 Task: Look for space in Mascara, Algeria from 12th  August, 2023 to 15th August, 2023 for 3 adults in price range Rs.12000 to Rs.16000. Place can be entire place with 2 bedrooms having 3 beds and 1 bathroom. Property type can be house, flat, hotel. Amenities needed are: washing machine. Booking option can be shelf check-in. Required host language is .
Action: Mouse moved to (418, 86)
Screenshot: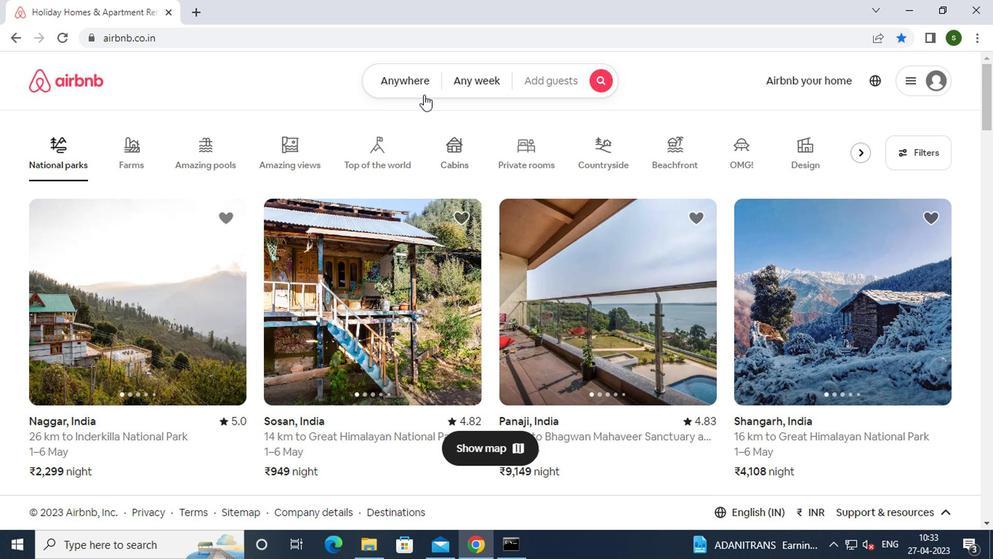 
Action: Mouse pressed left at (418, 86)
Screenshot: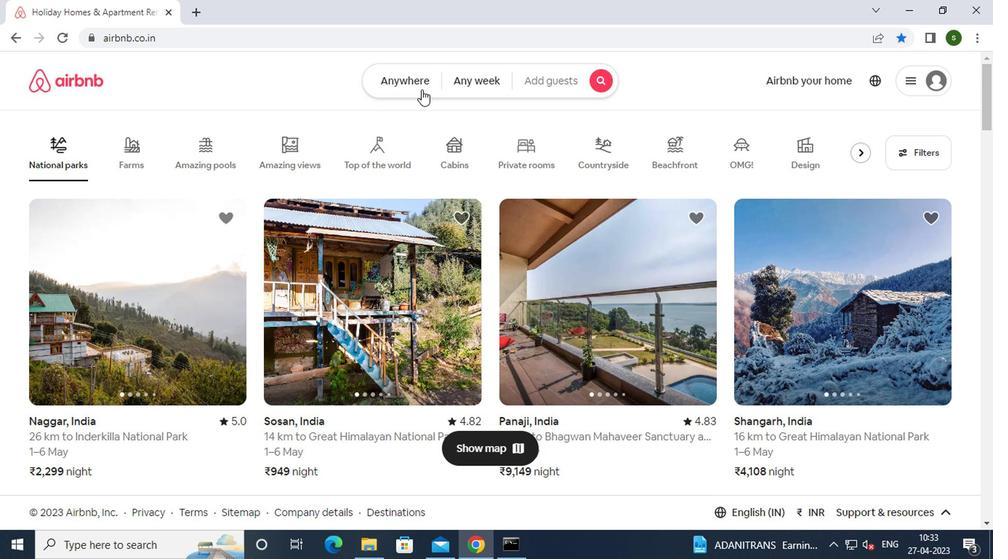 
Action: Mouse moved to (313, 133)
Screenshot: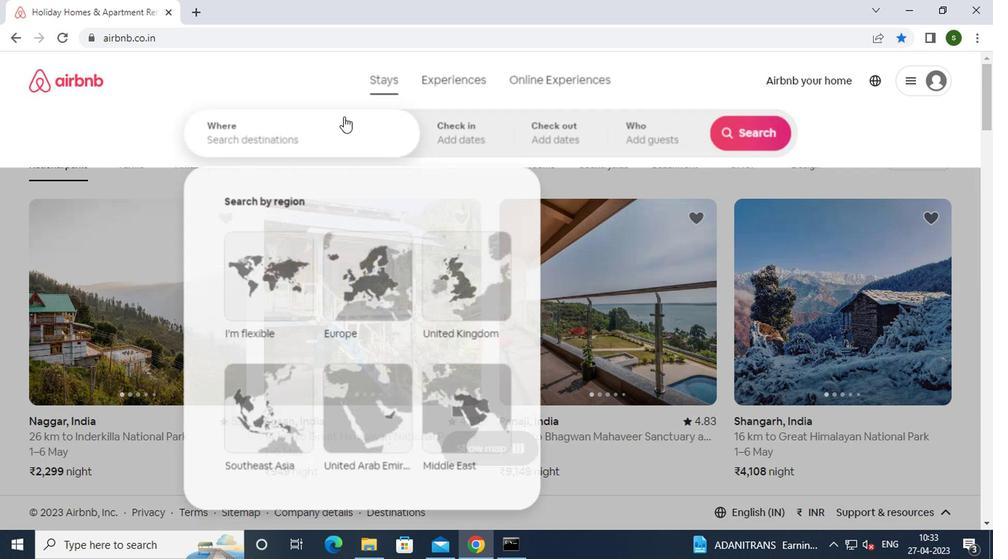 
Action: Mouse pressed left at (313, 133)
Screenshot: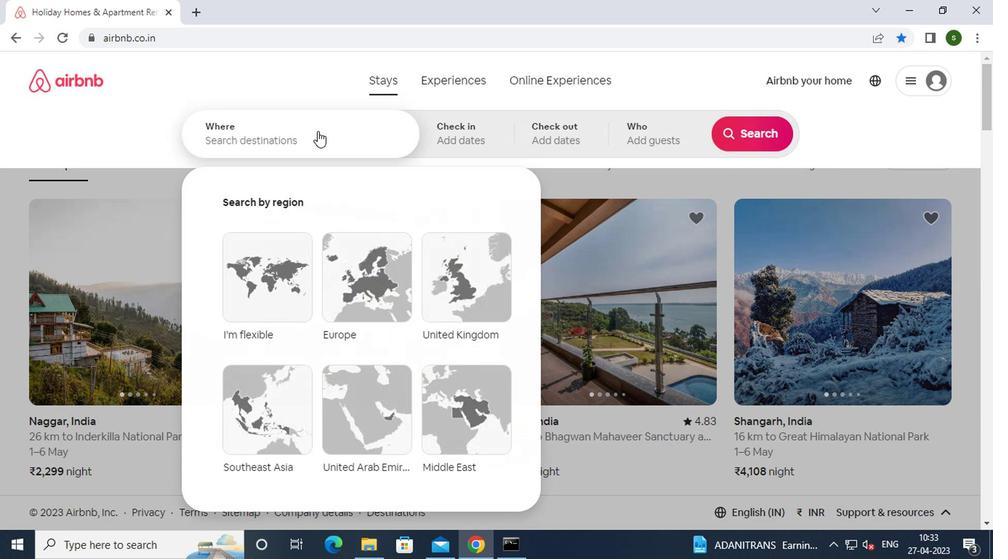 
Action: Key pressed m<Key.caps_lock>ascara,<Key.space><Key.caps_lock>a<Key.caps_lock>lgeria<Key.enter>
Screenshot: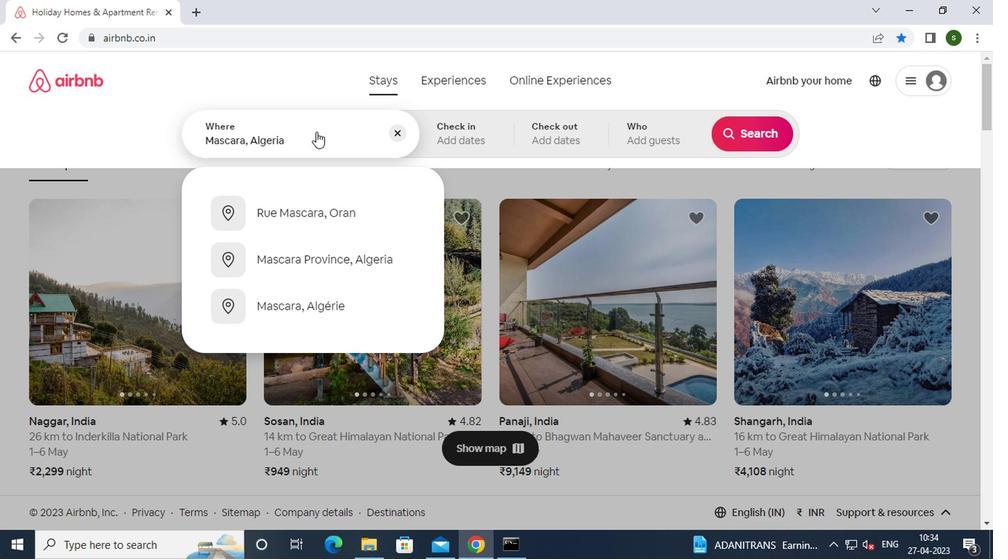 
Action: Mouse moved to (738, 249)
Screenshot: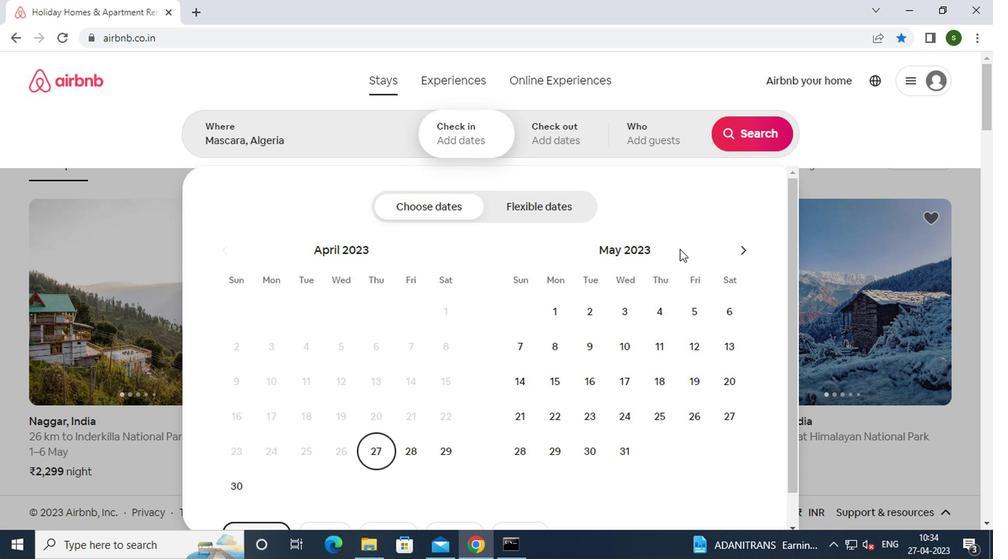 
Action: Mouse pressed left at (738, 249)
Screenshot: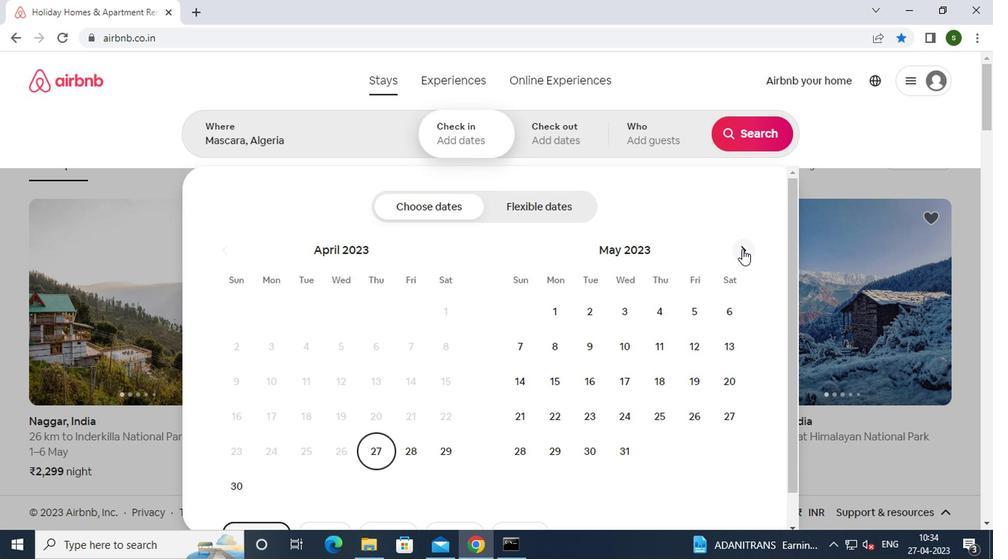 
Action: Mouse pressed left at (738, 249)
Screenshot: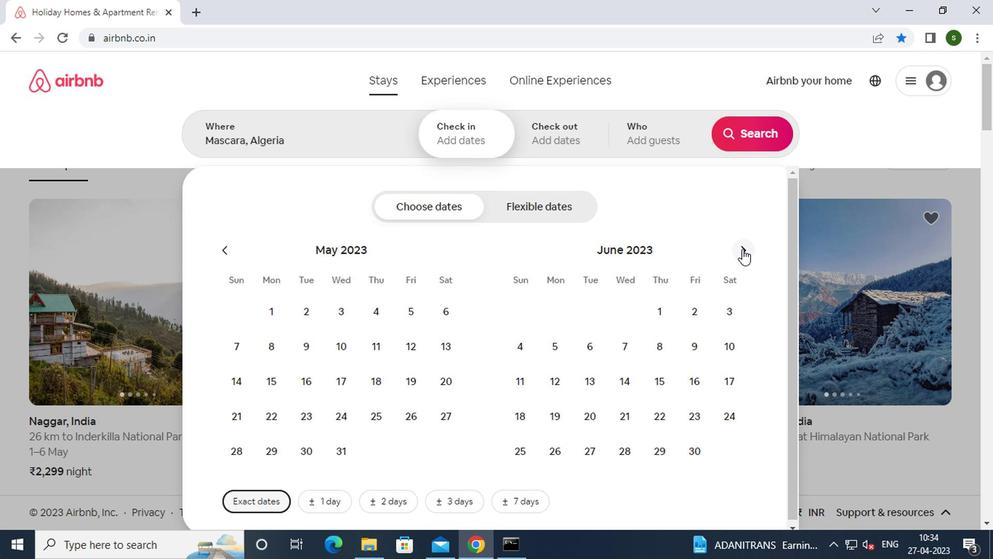 
Action: Mouse moved to (742, 249)
Screenshot: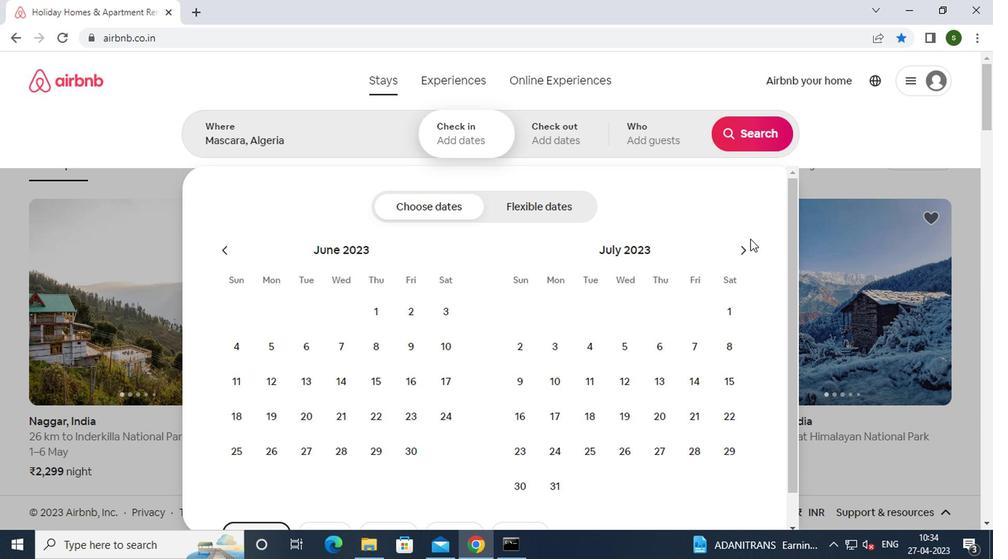 
Action: Mouse pressed left at (742, 249)
Screenshot: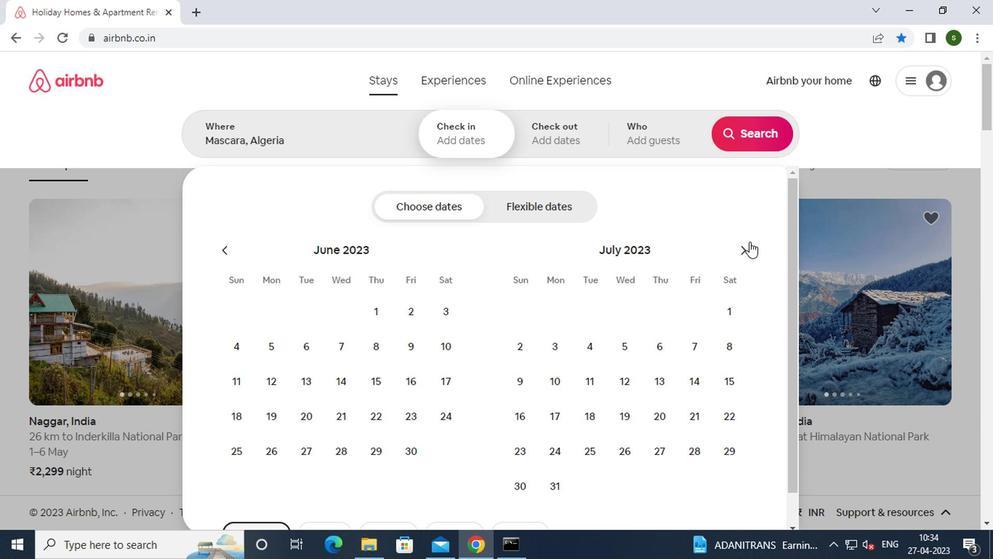 
Action: Mouse moved to (721, 337)
Screenshot: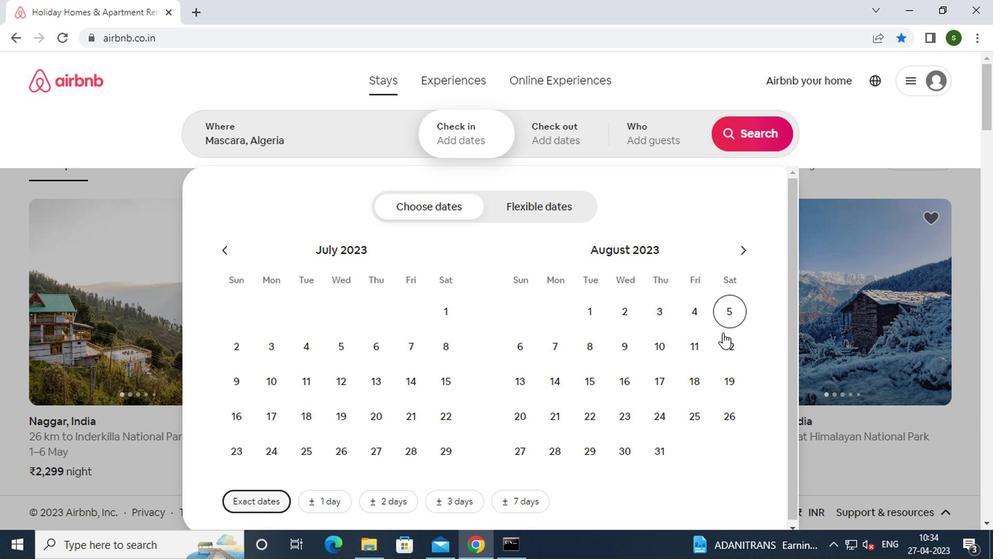 
Action: Mouse pressed left at (721, 337)
Screenshot: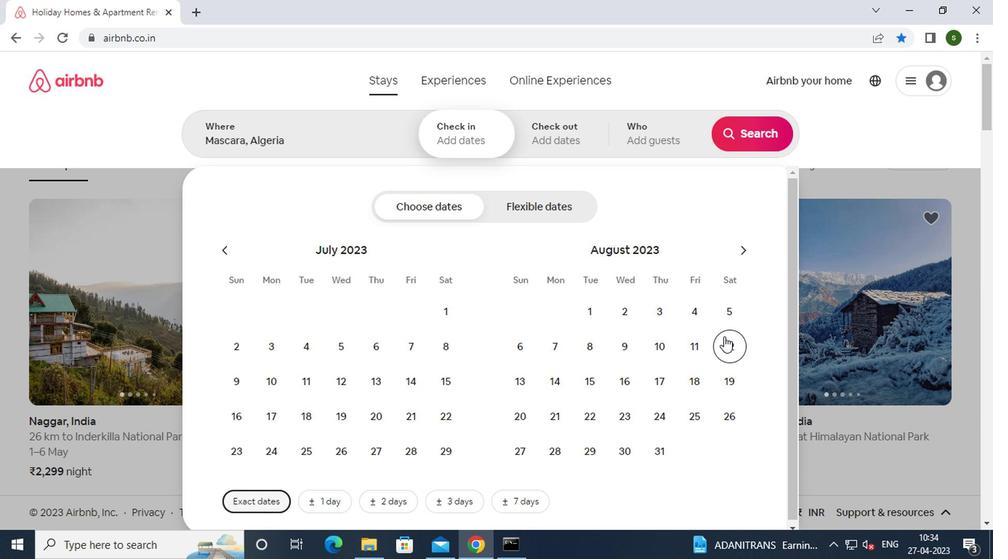 
Action: Mouse moved to (595, 379)
Screenshot: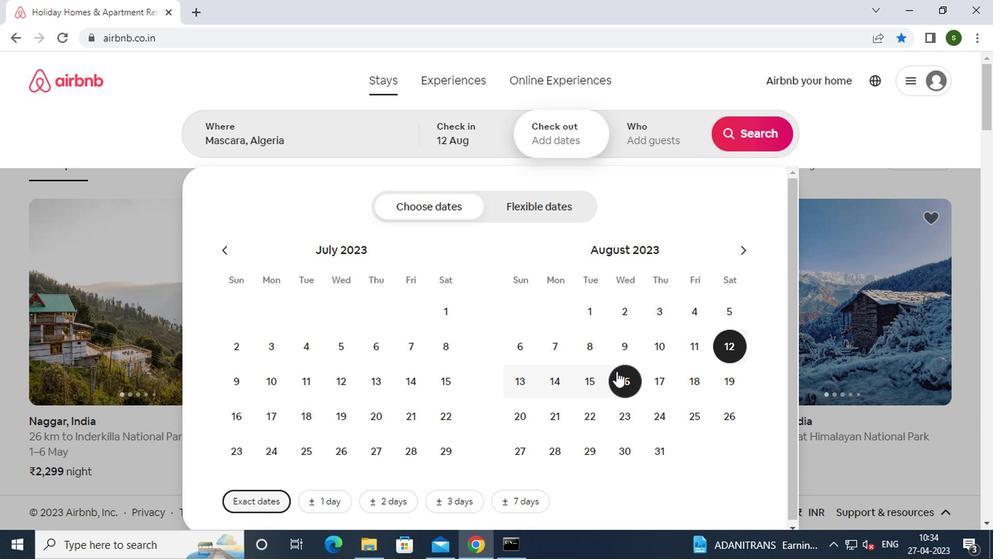 
Action: Mouse pressed left at (595, 379)
Screenshot: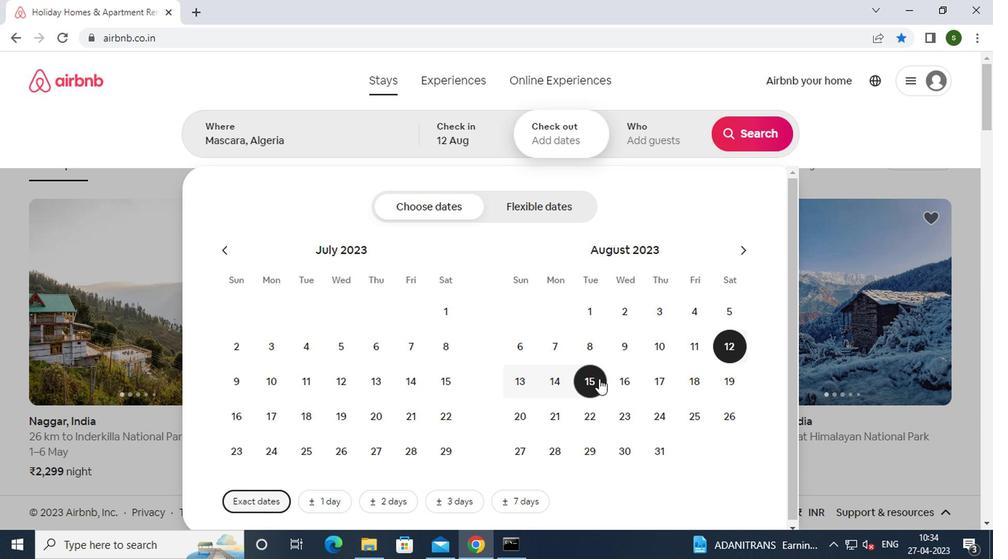 
Action: Mouse moved to (653, 136)
Screenshot: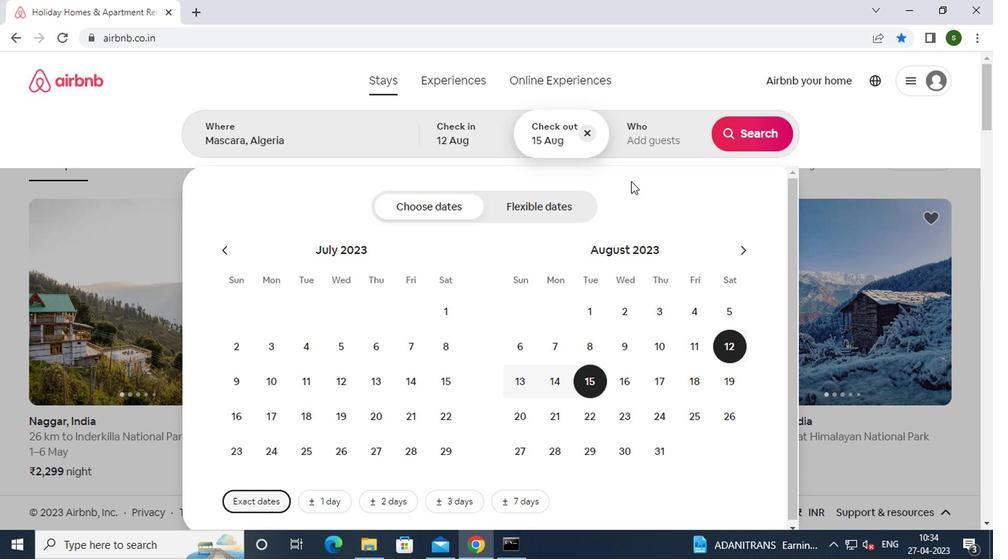 
Action: Mouse pressed left at (653, 136)
Screenshot: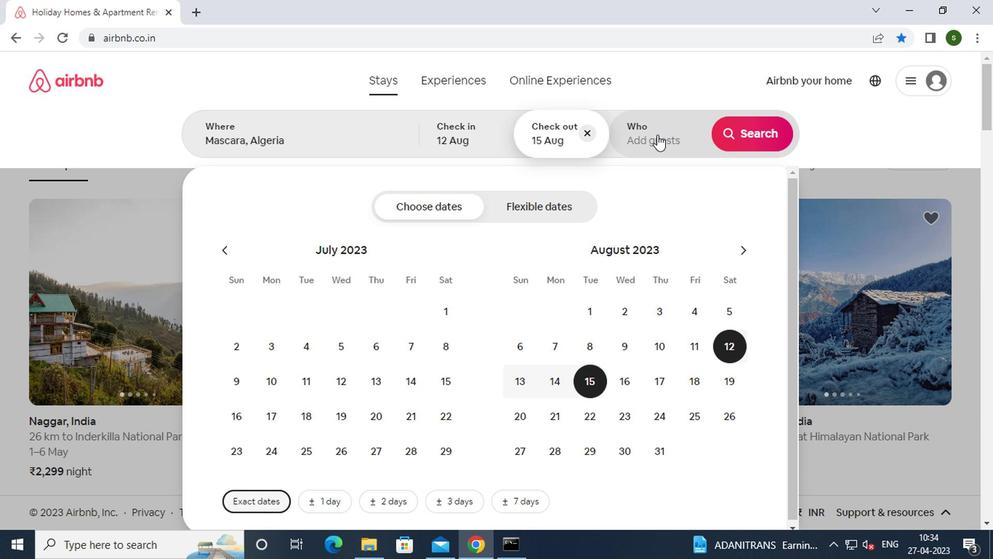 
Action: Mouse moved to (753, 204)
Screenshot: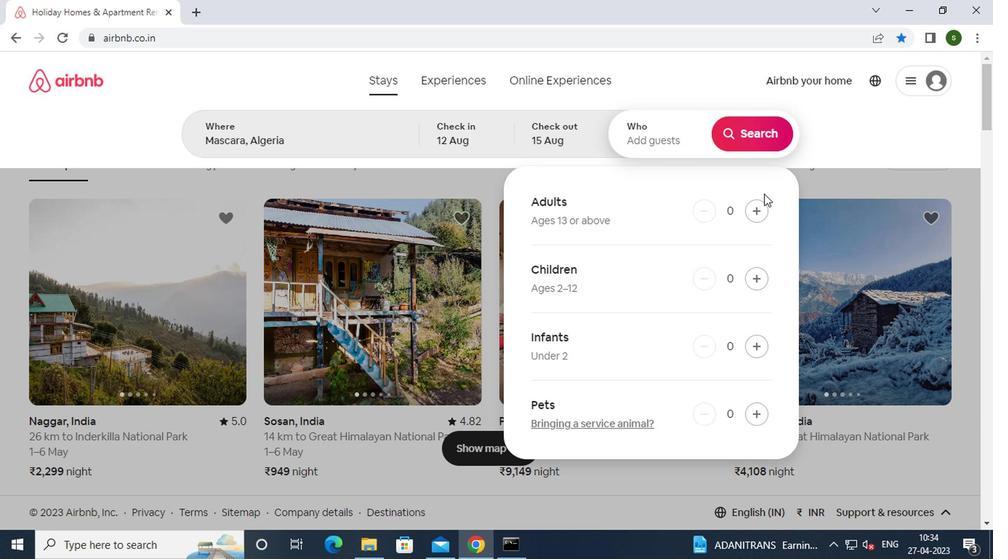 
Action: Mouse pressed left at (753, 204)
Screenshot: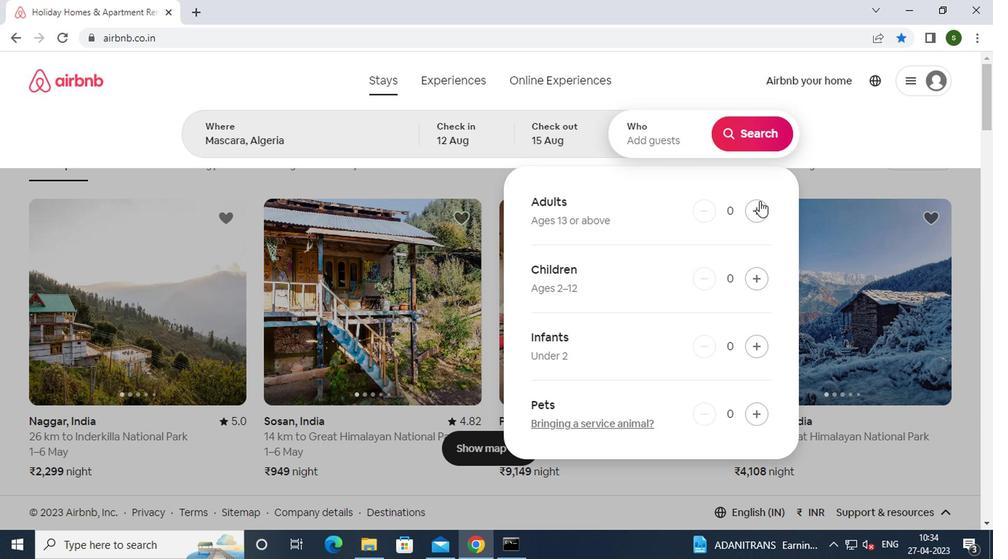 
Action: Mouse pressed left at (753, 204)
Screenshot: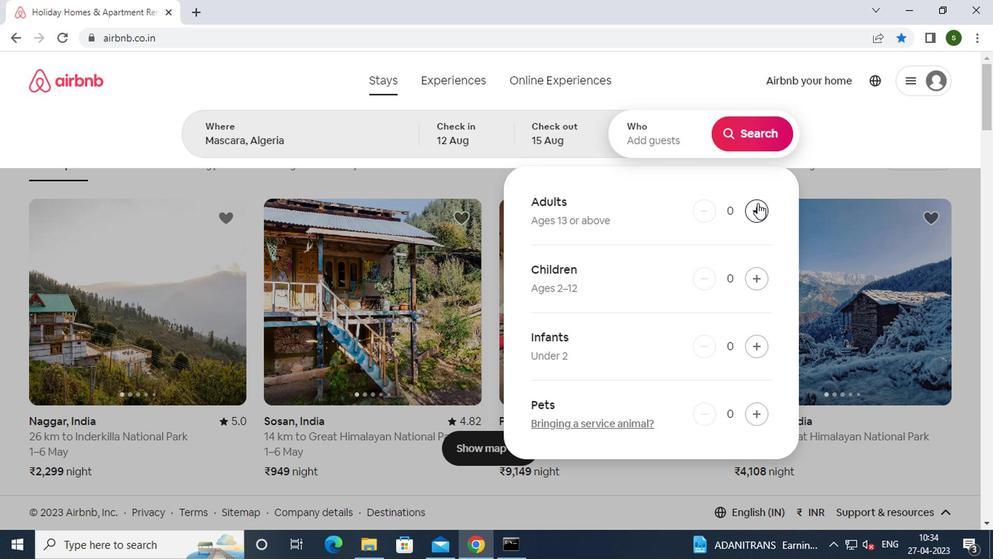 
Action: Mouse pressed left at (753, 204)
Screenshot: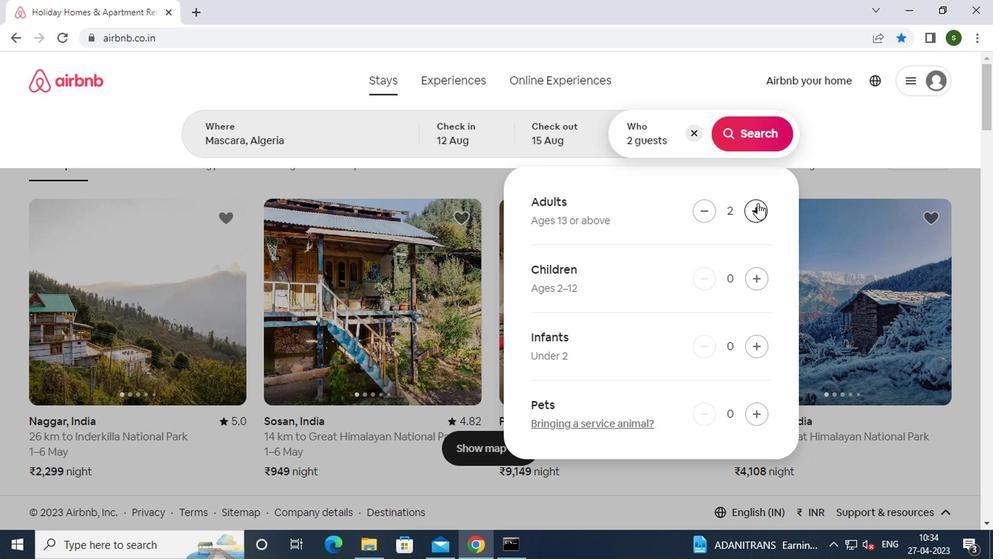 
Action: Mouse moved to (753, 146)
Screenshot: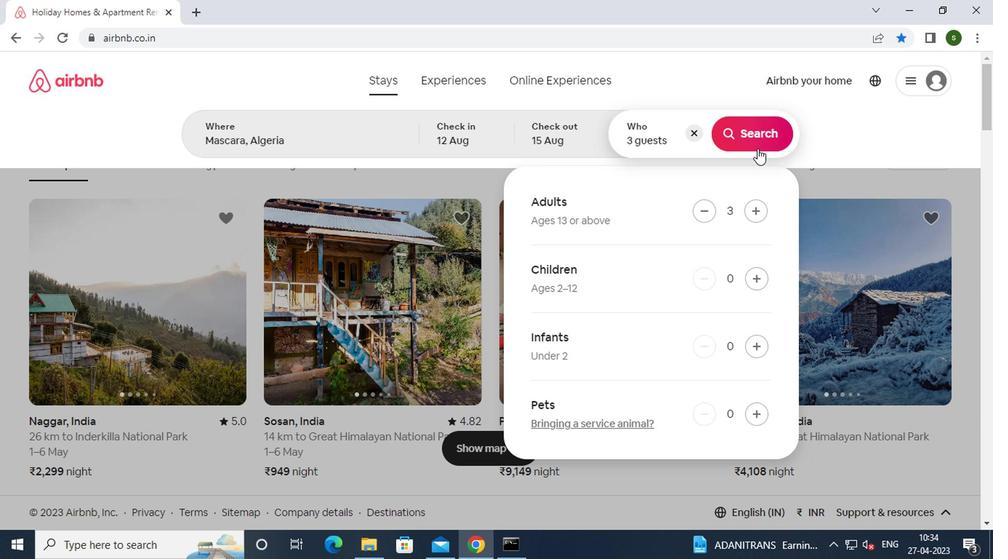 
Action: Mouse pressed left at (753, 146)
Screenshot: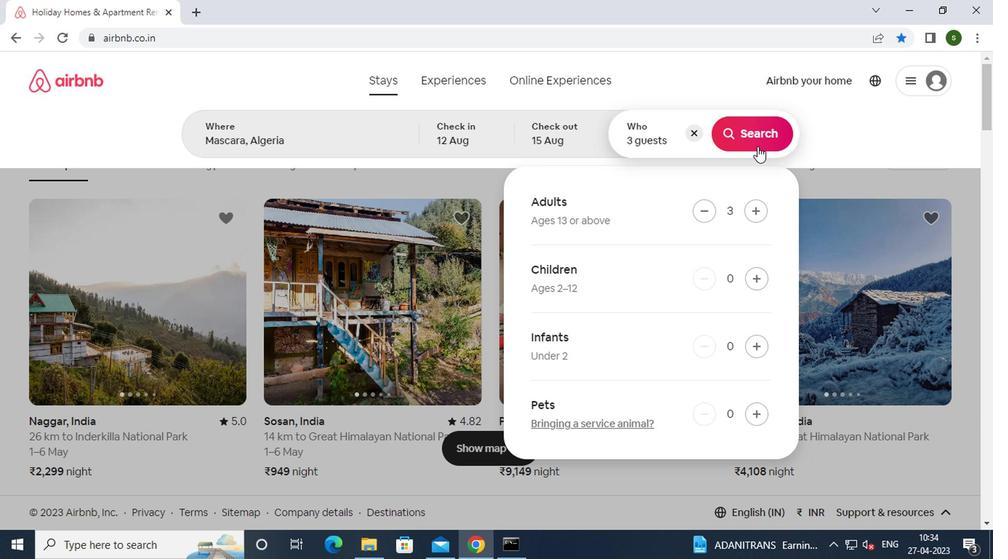 
Action: Mouse moved to (935, 139)
Screenshot: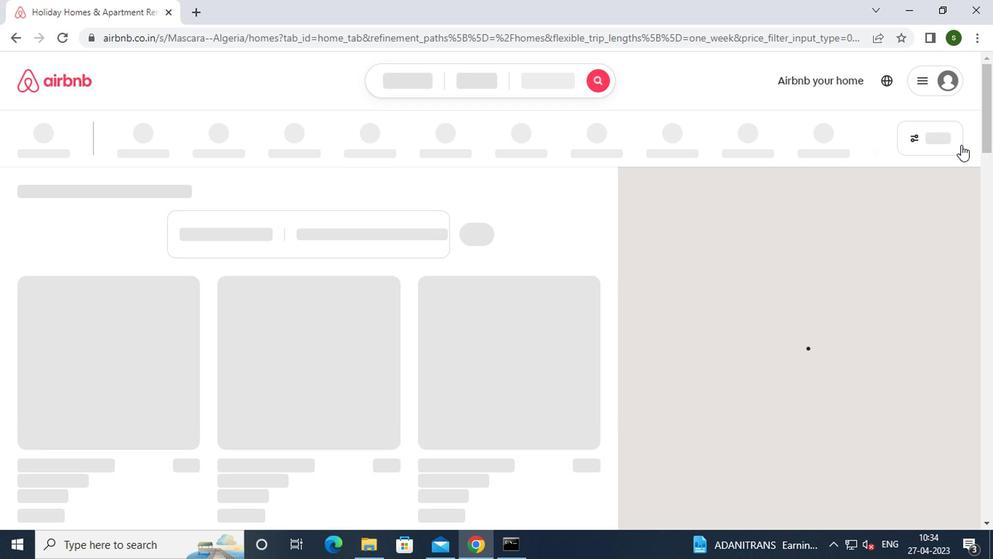 
Action: Mouse pressed left at (935, 139)
Screenshot: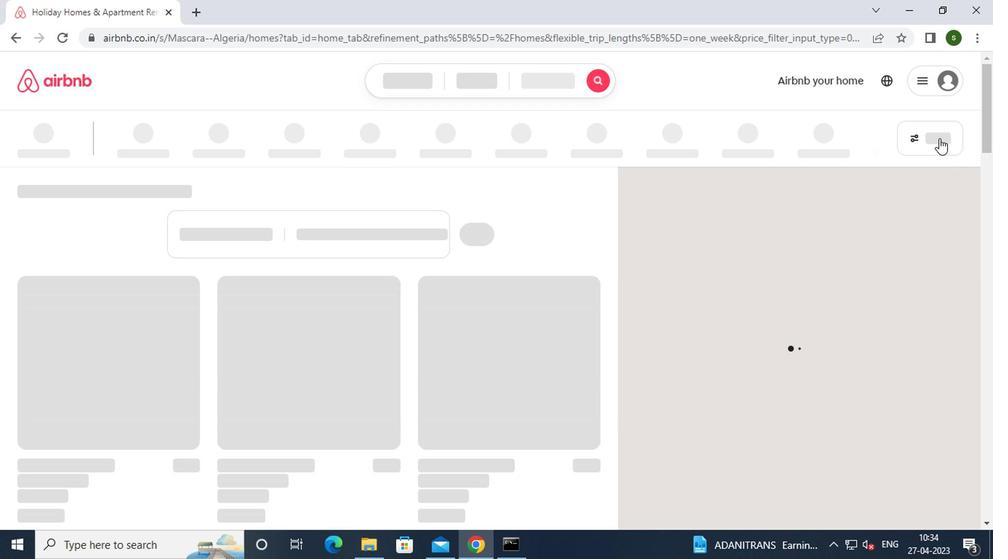 
Action: Mouse moved to (399, 328)
Screenshot: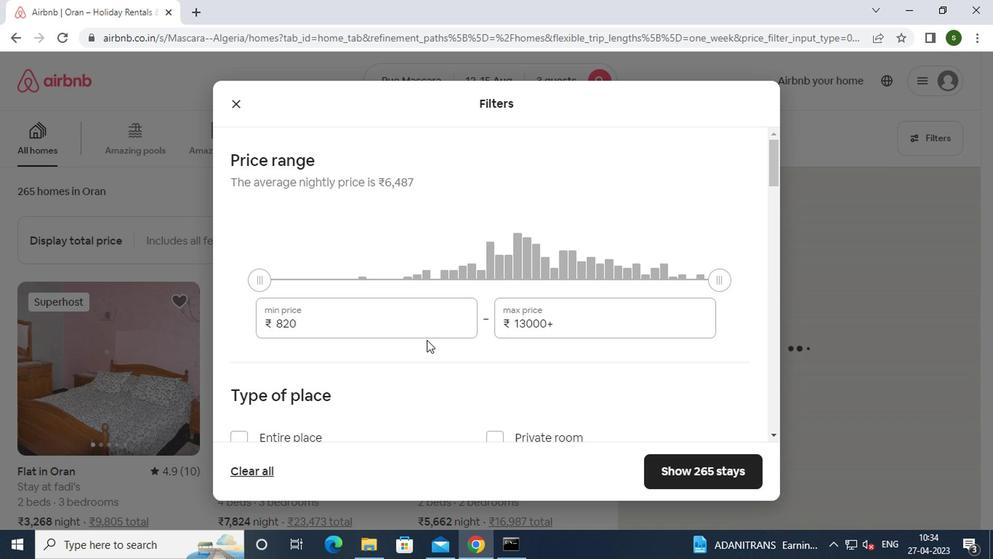 
Action: Mouse pressed left at (399, 328)
Screenshot: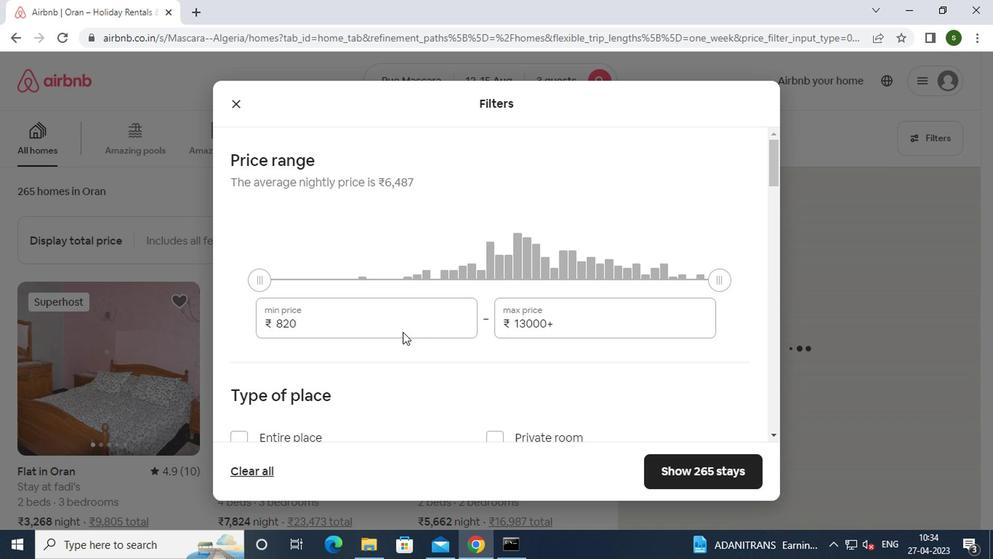 
Action: Key pressed <Key.backspace><Key.backspace><Key.backspace><Key.backspace><Key.backspace>12000
Screenshot: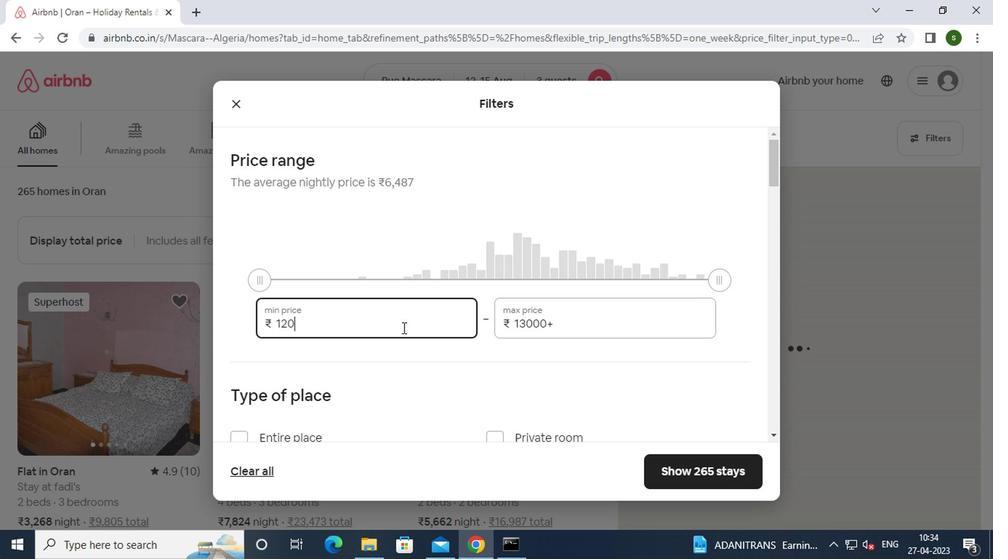 
Action: Mouse moved to (556, 327)
Screenshot: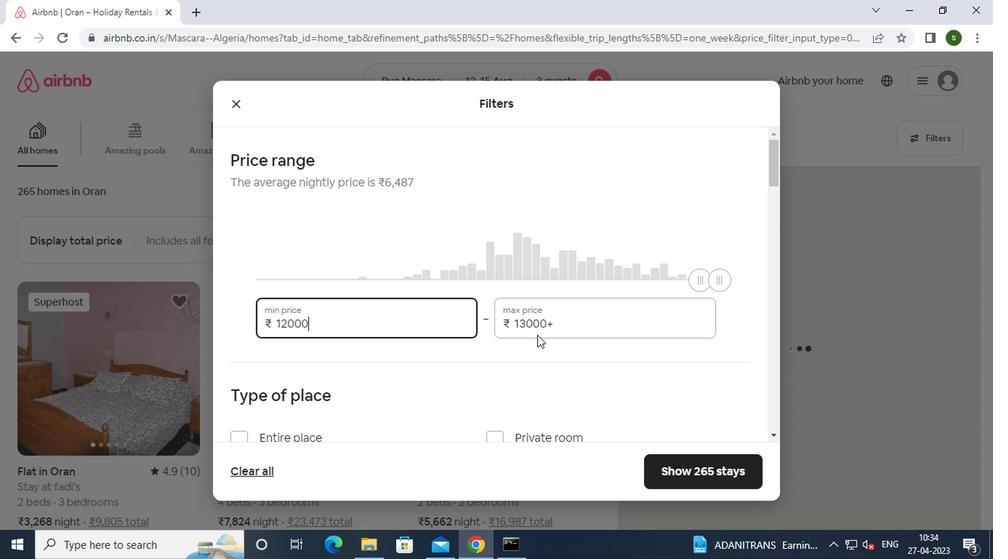 
Action: Mouse pressed left at (556, 327)
Screenshot: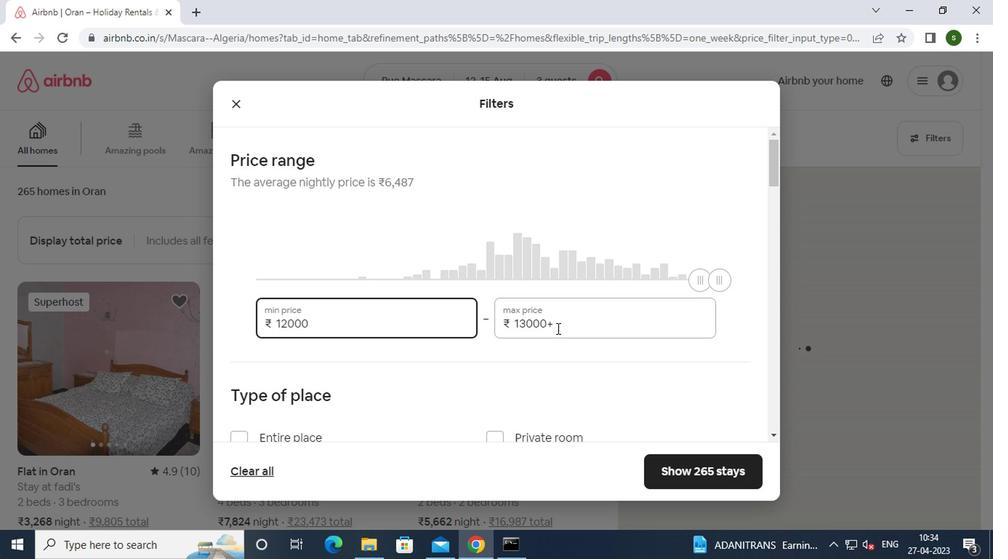 
Action: Key pressed <Key.backspace><Key.backspace><Key.backspace><Key.backspace><Key.backspace><Key.backspace><Key.backspace><Key.backspace><Key.backspace><Key.backspace><Key.backspace>16000
Screenshot: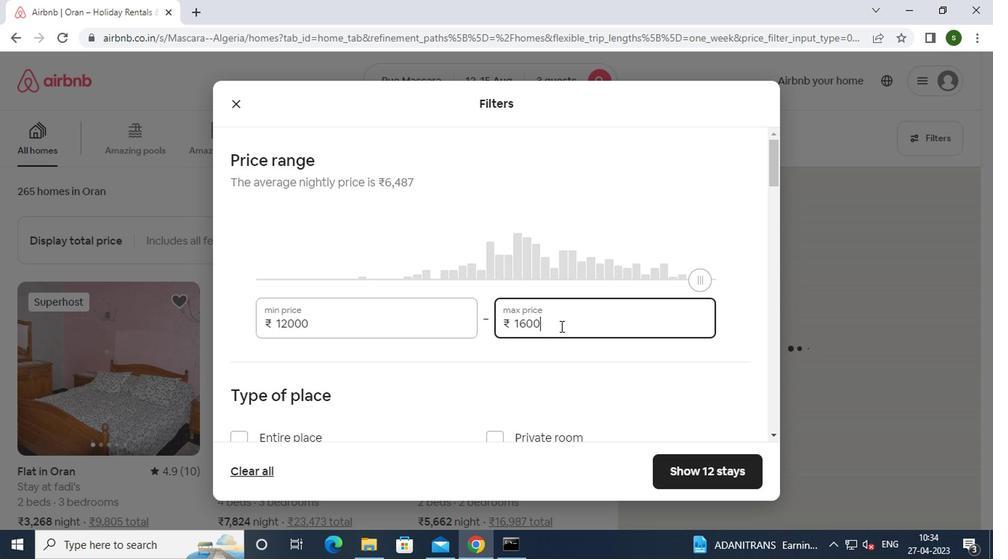 
Action: Mouse moved to (505, 331)
Screenshot: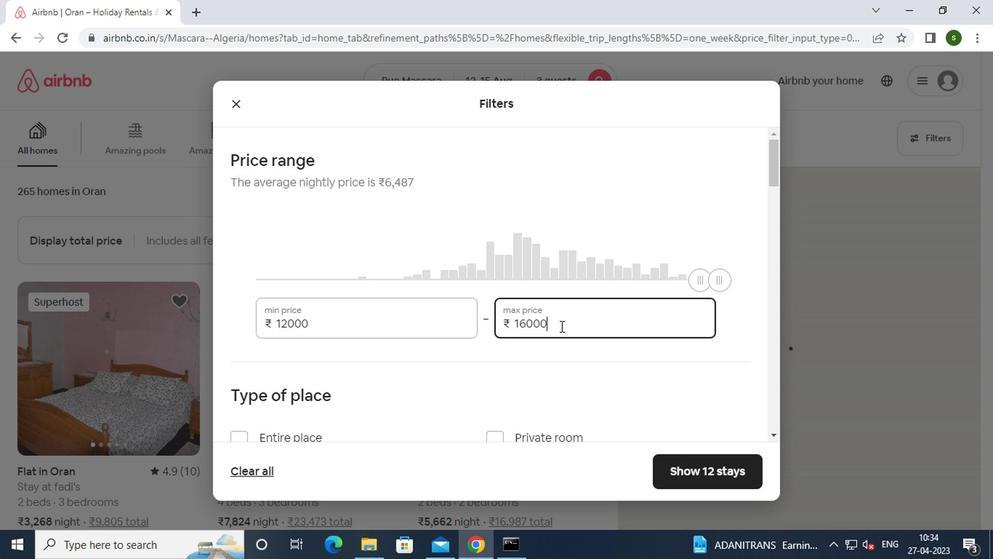 
Action: Mouse scrolled (505, 330) with delta (0, 0)
Screenshot: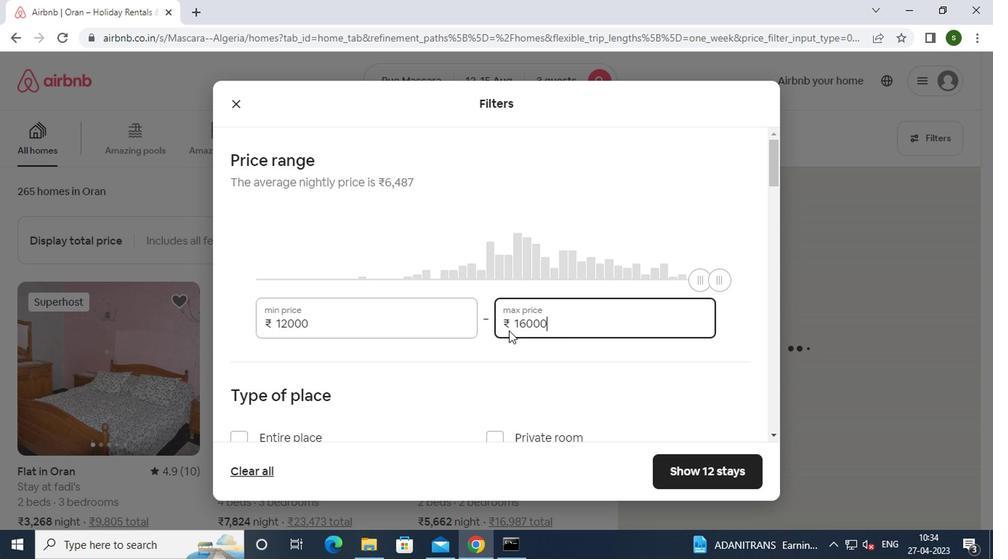 
Action: Mouse moved to (503, 332)
Screenshot: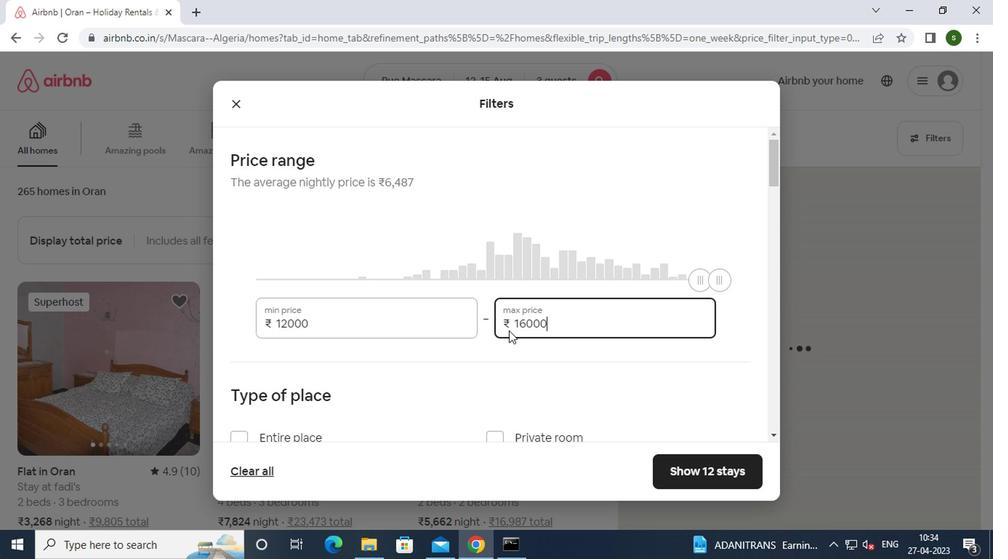 
Action: Mouse scrolled (503, 331) with delta (0, -1)
Screenshot: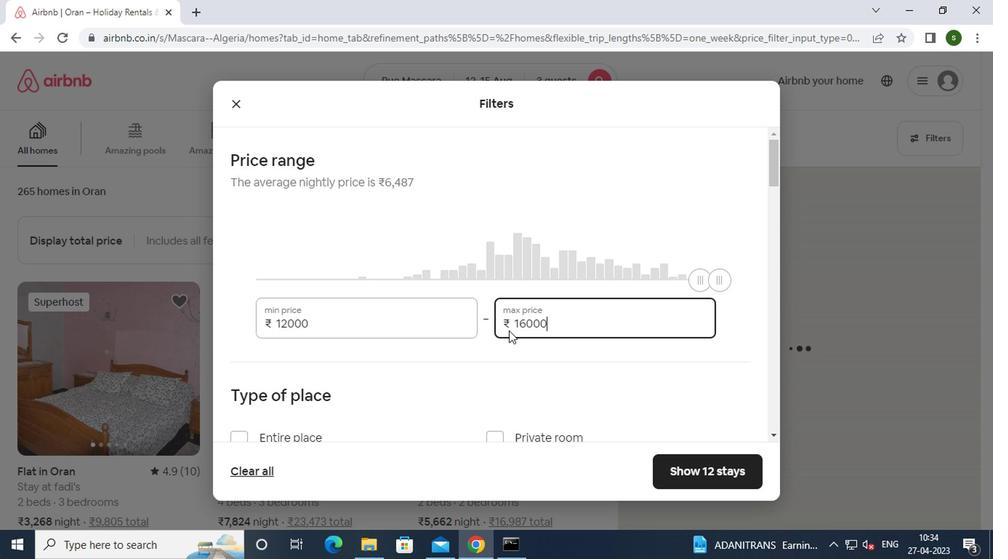 
Action: Mouse moved to (313, 304)
Screenshot: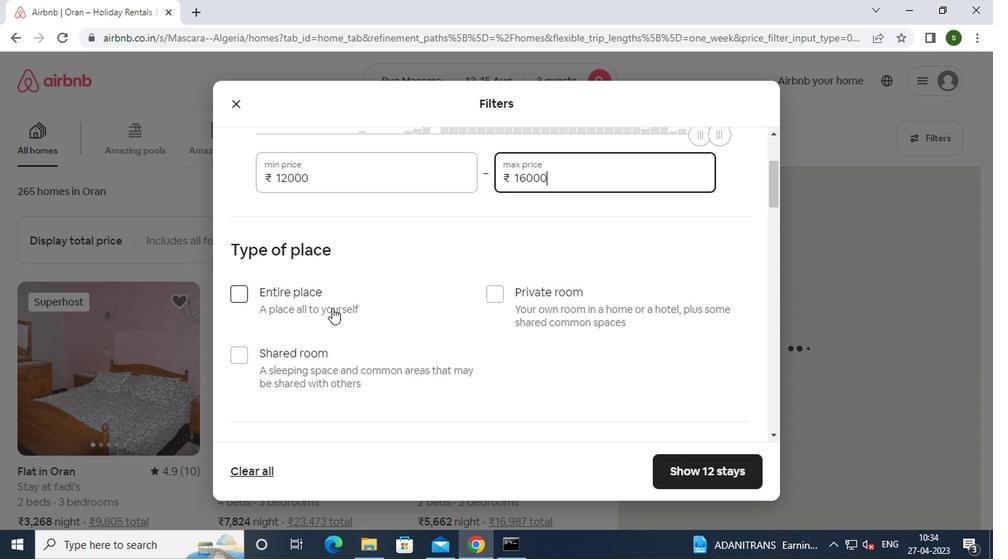 
Action: Mouse pressed left at (313, 304)
Screenshot: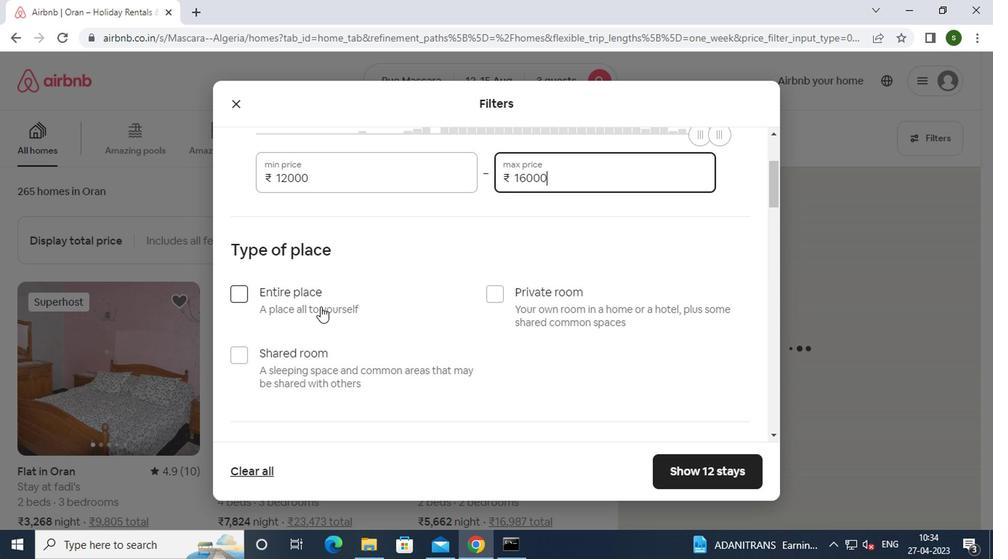 
Action: Mouse moved to (392, 300)
Screenshot: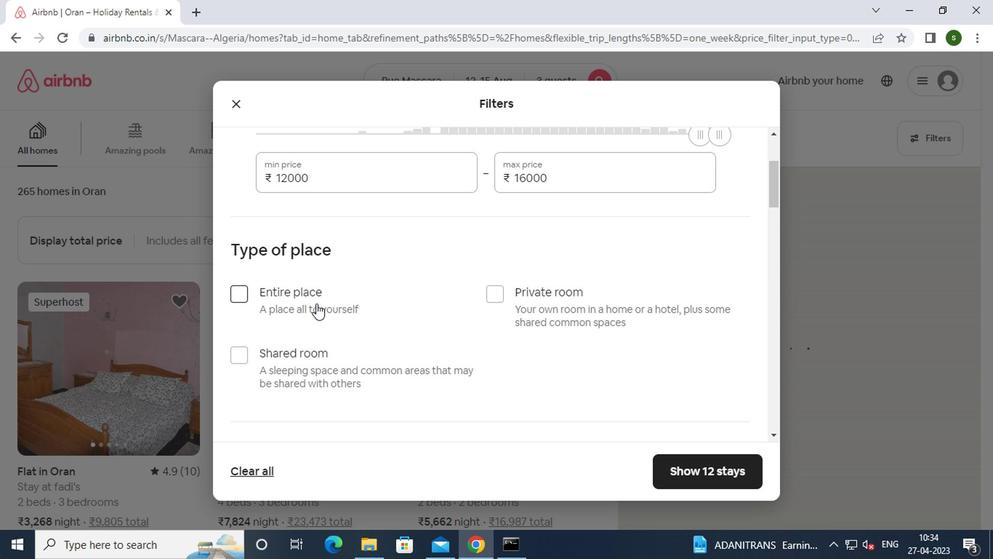 
Action: Mouse scrolled (392, 299) with delta (0, 0)
Screenshot: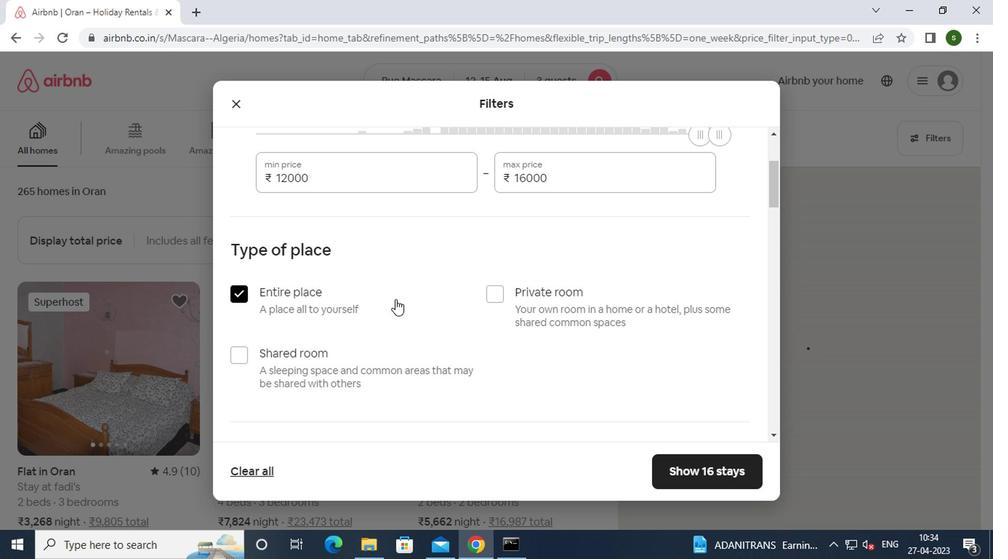 
Action: Mouse scrolled (392, 299) with delta (0, 0)
Screenshot: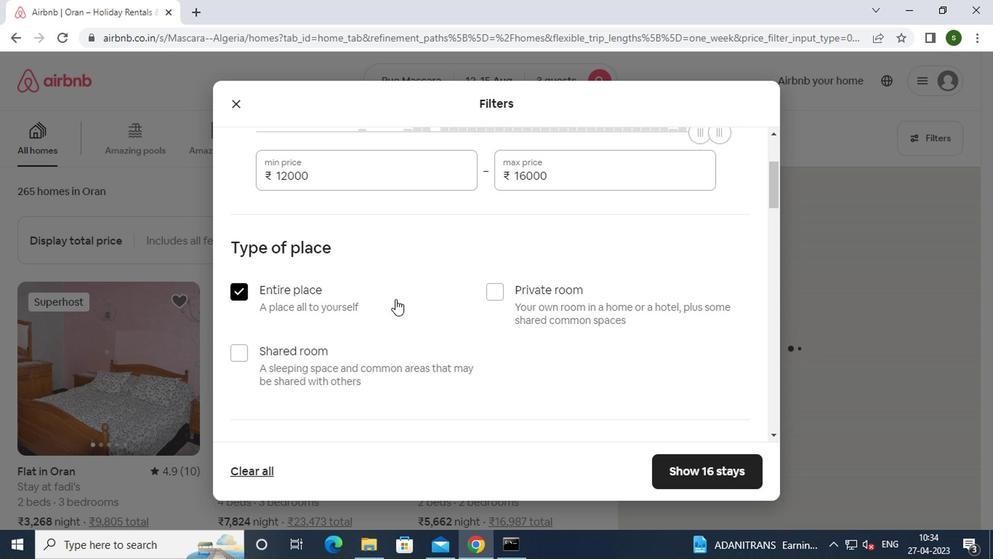 
Action: Mouse scrolled (392, 299) with delta (0, 0)
Screenshot: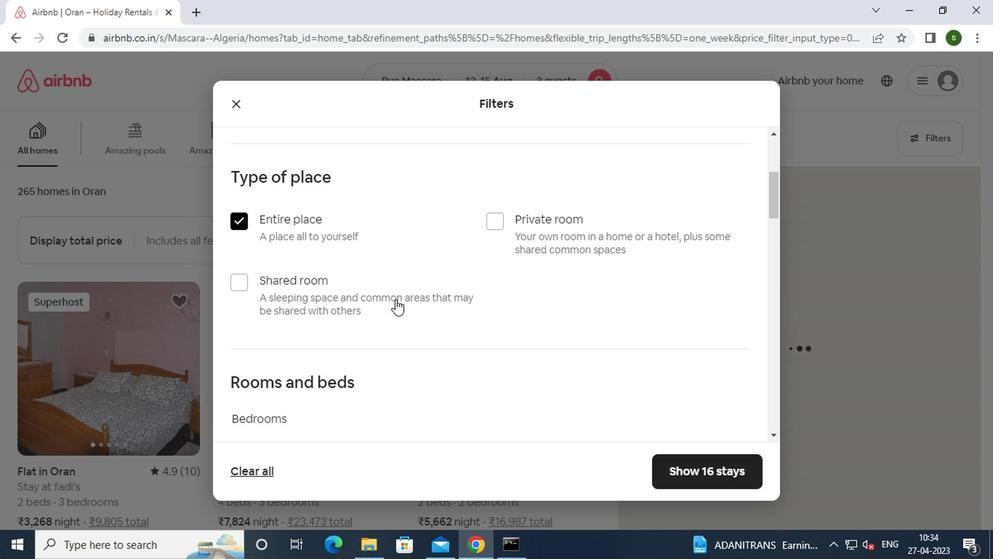 
Action: Mouse scrolled (392, 299) with delta (0, 0)
Screenshot: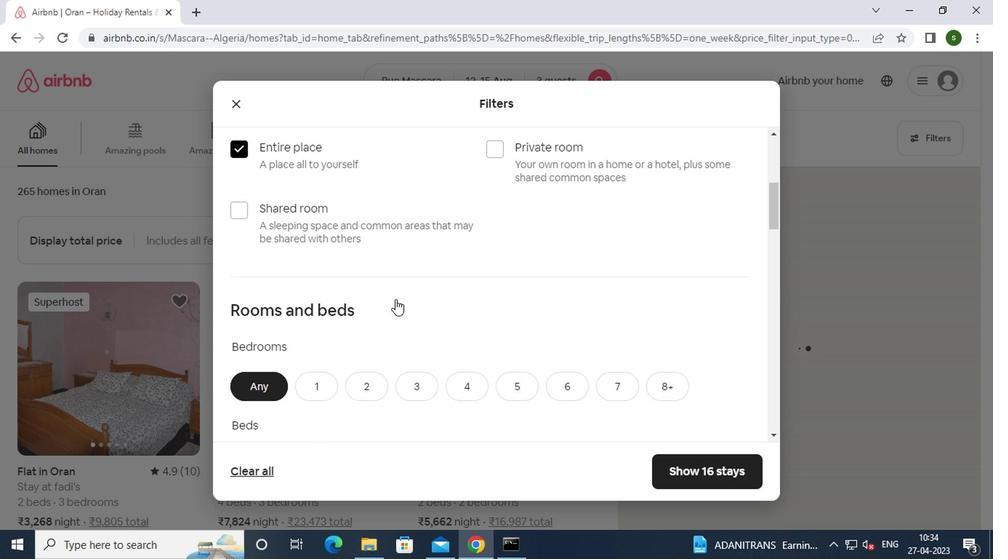 
Action: Mouse moved to (363, 239)
Screenshot: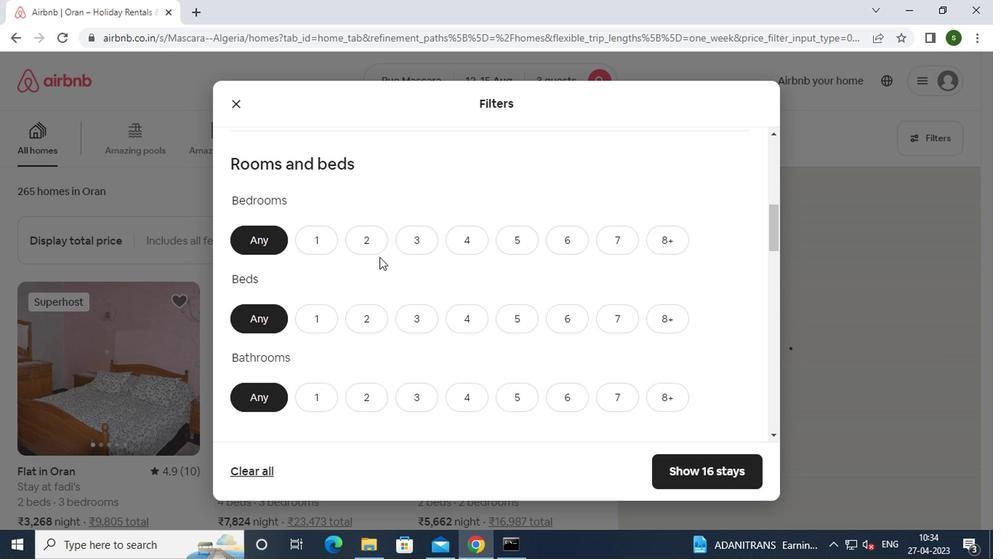 
Action: Mouse pressed left at (363, 239)
Screenshot: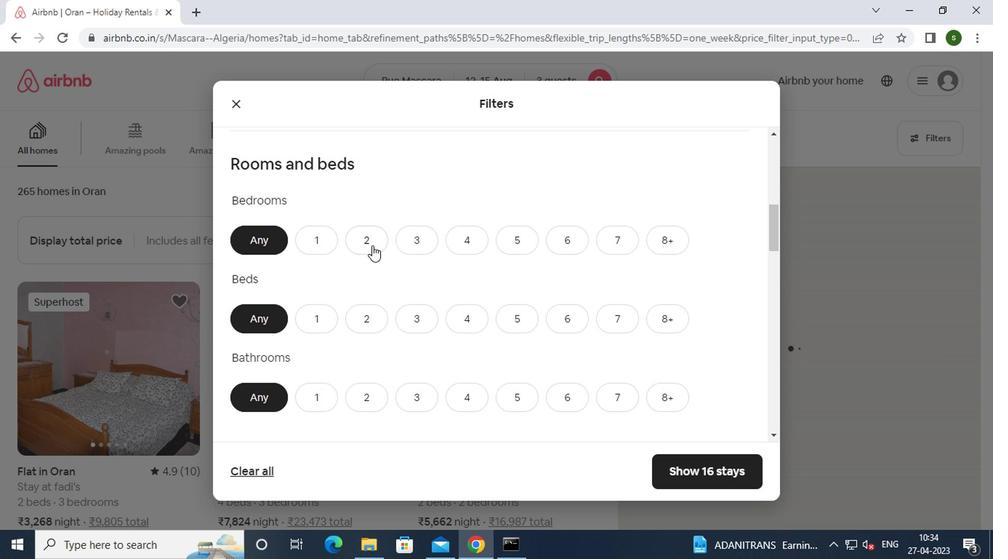 
Action: Mouse moved to (419, 322)
Screenshot: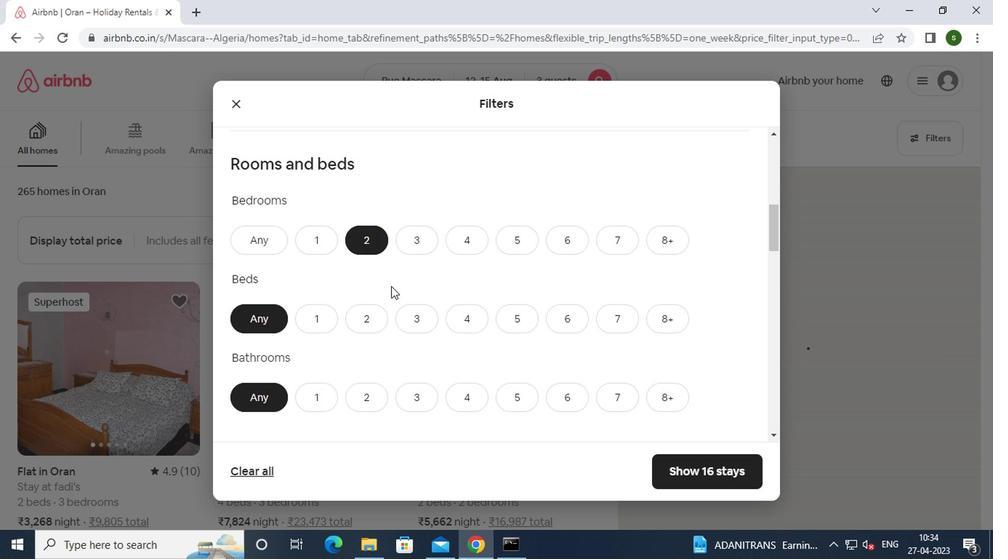 
Action: Mouse pressed left at (419, 322)
Screenshot: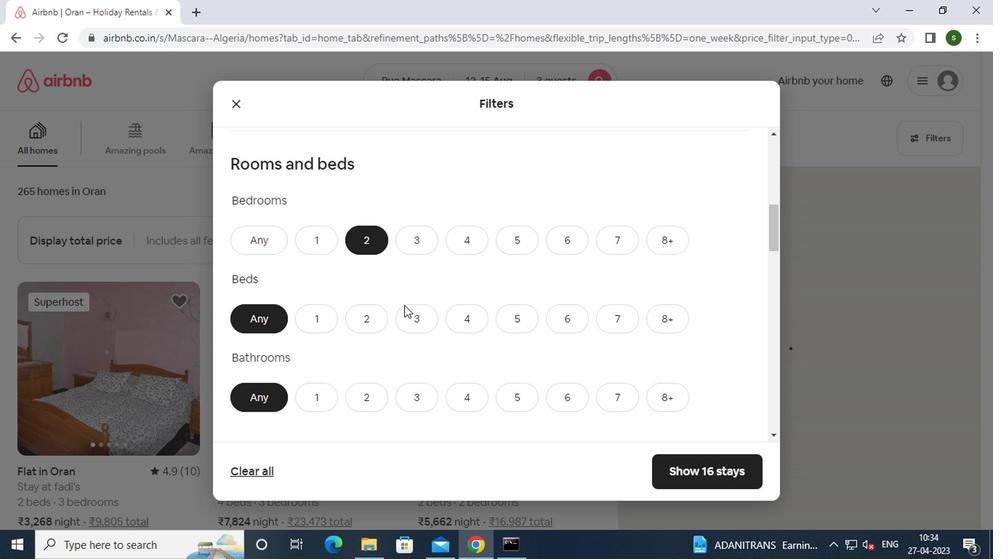
Action: Mouse moved to (327, 397)
Screenshot: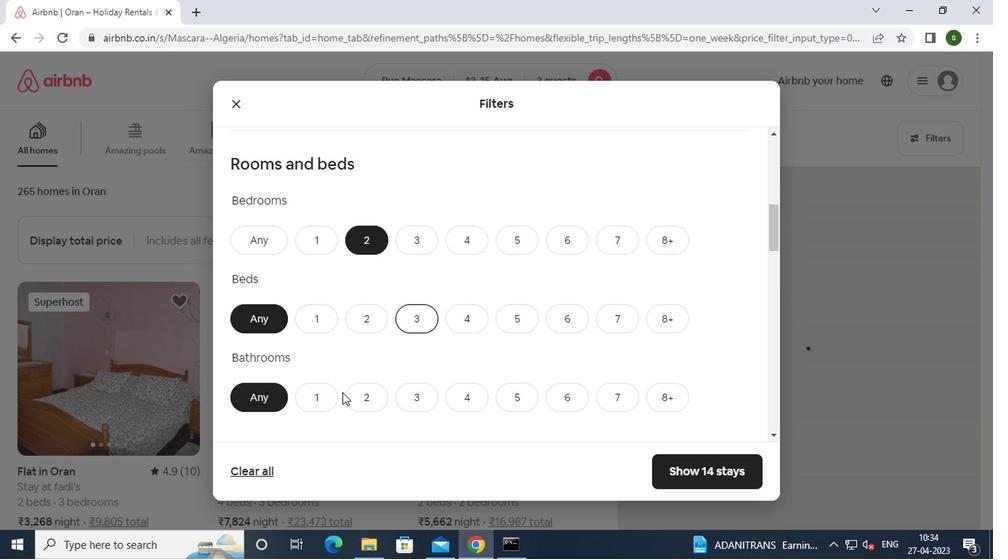 
Action: Mouse pressed left at (327, 397)
Screenshot: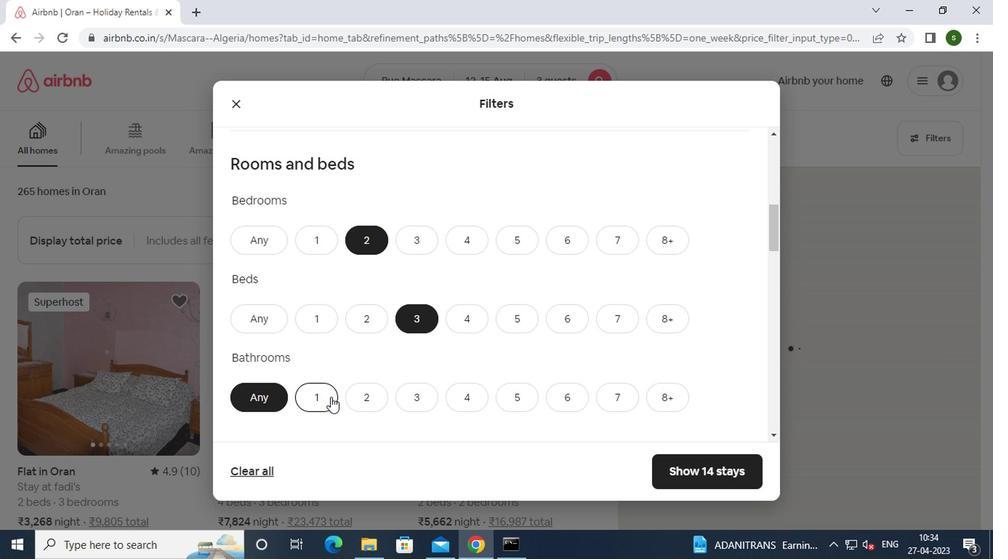 
Action: Mouse moved to (403, 358)
Screenshot: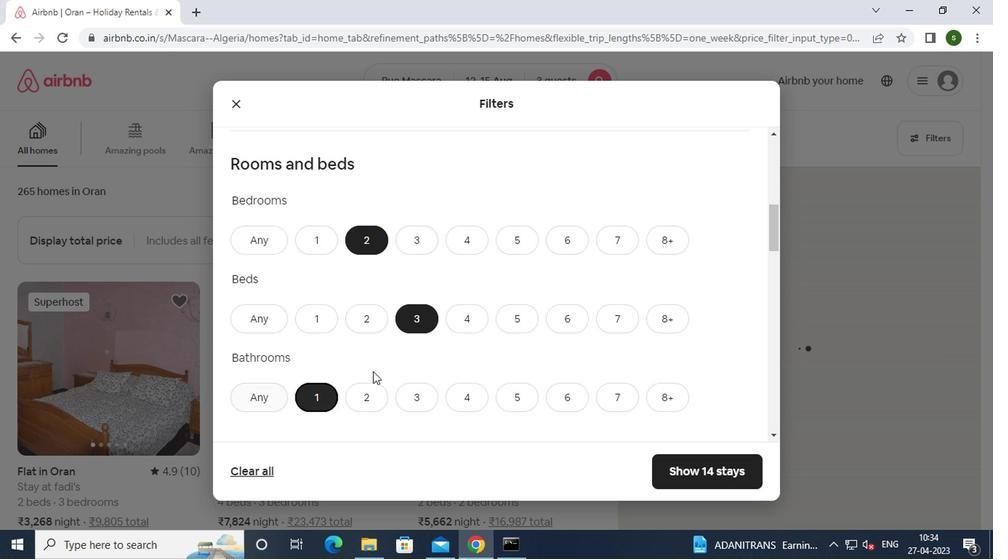 
Action: Mouse scrolled (403, 357) with delta (0, 0)
Screenshot: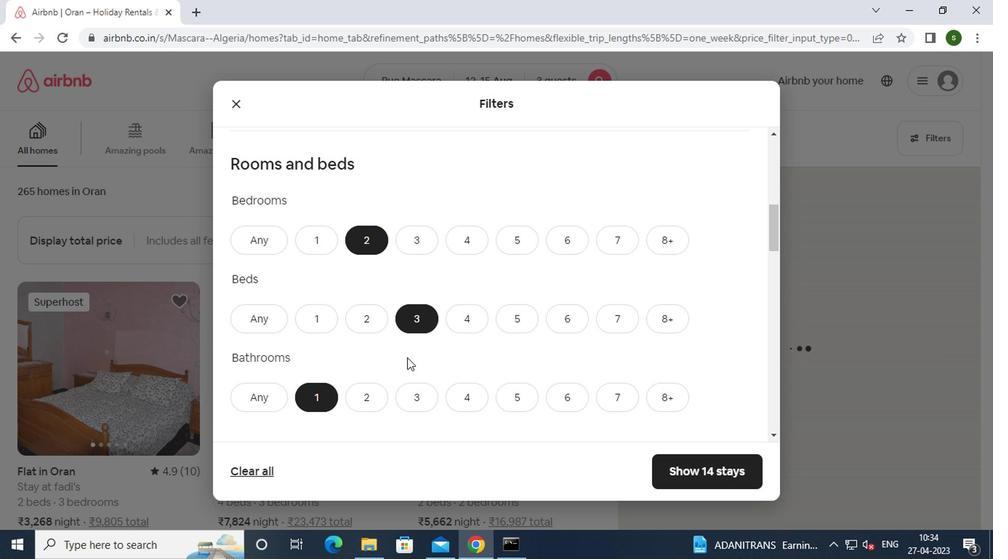 
Action: Mouse scrolled (403, 357) with delta (0, 0)
Screenshot: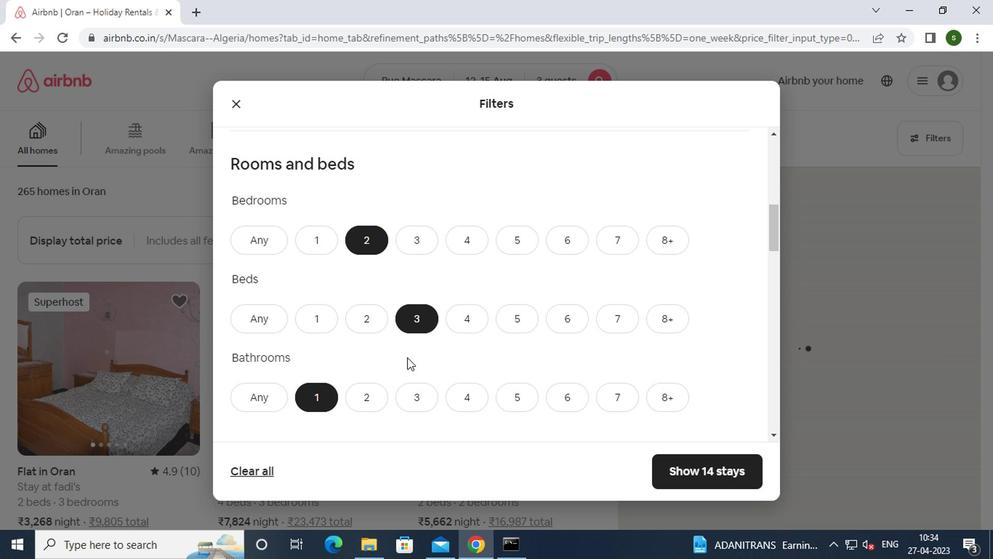 
Action: Mouse scrolled (403, 357) with delta (0, 0)
Screenshot: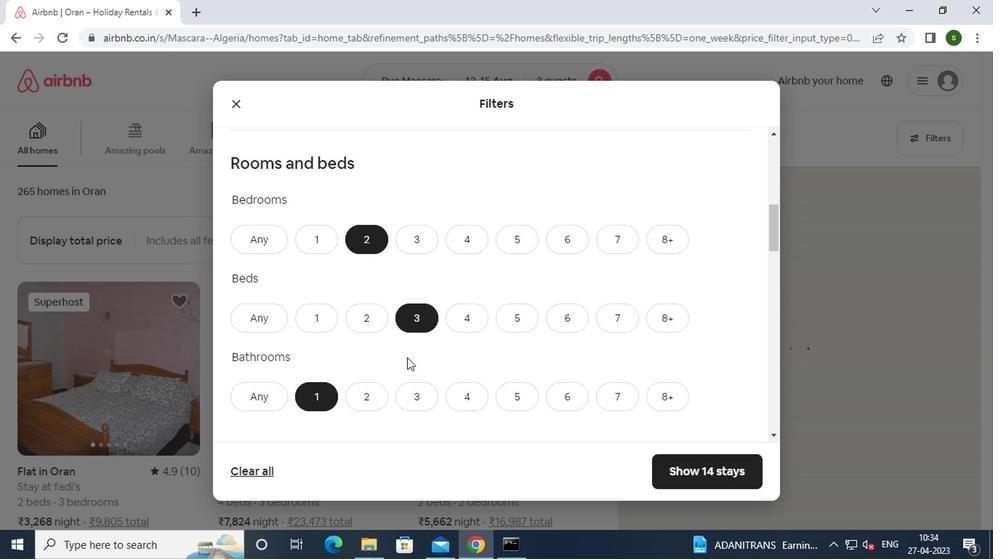 
Action: Mouse scrolled (403, 357) with delta (0, 0)
Screenshot: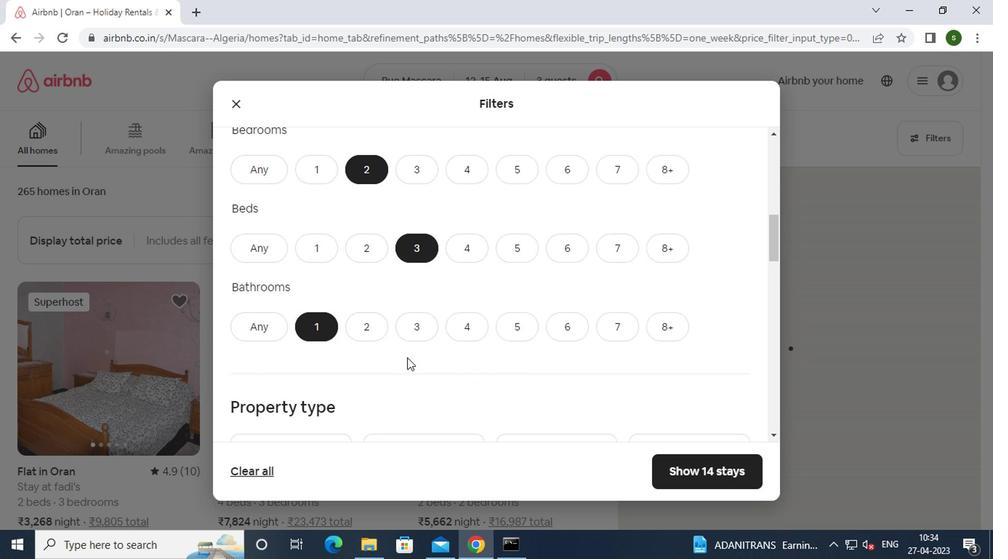
Action: Mouse moved to (275, 280)
Screenshot: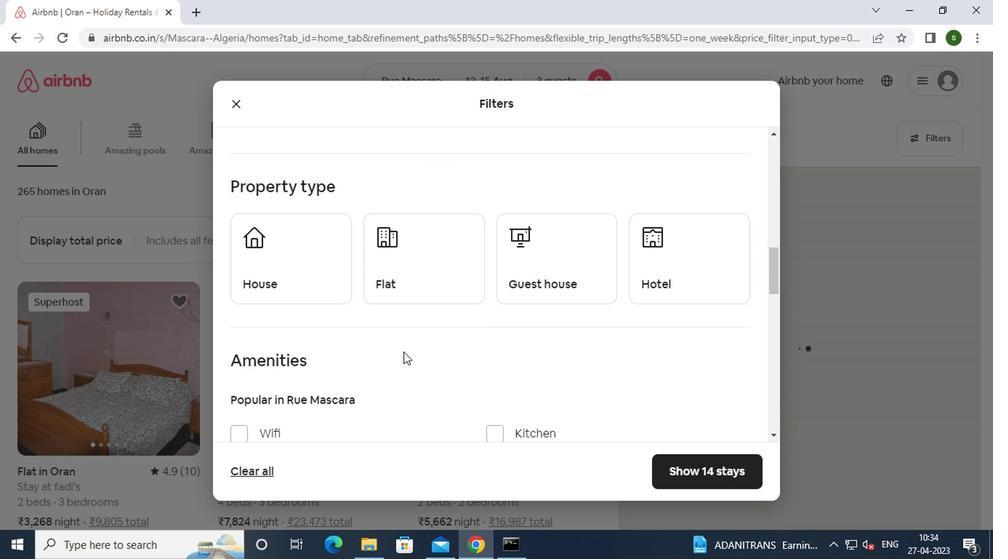 
Action: Mouse pressed left at (275, 280)
Screenshot: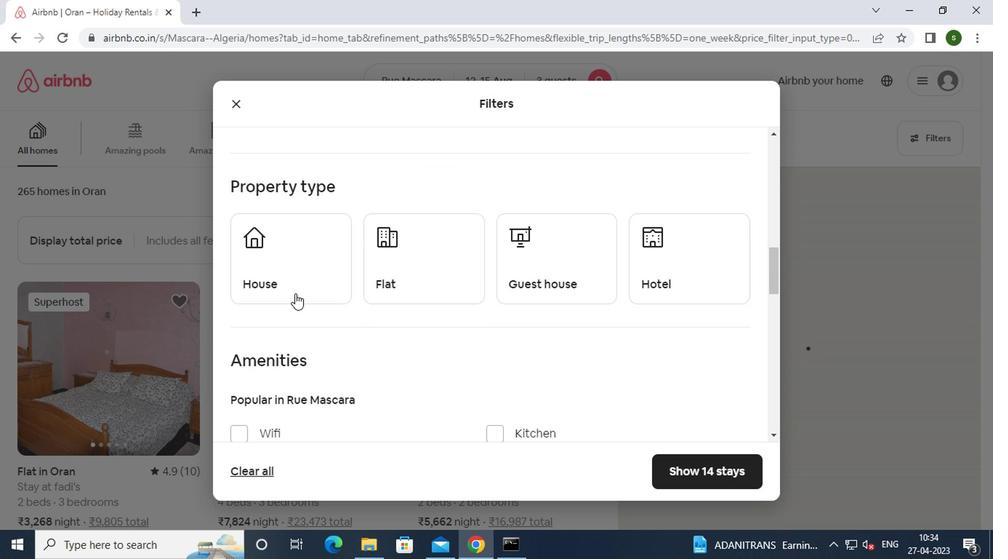 
Action: Mouse moved to (437, 293)
Screenshot: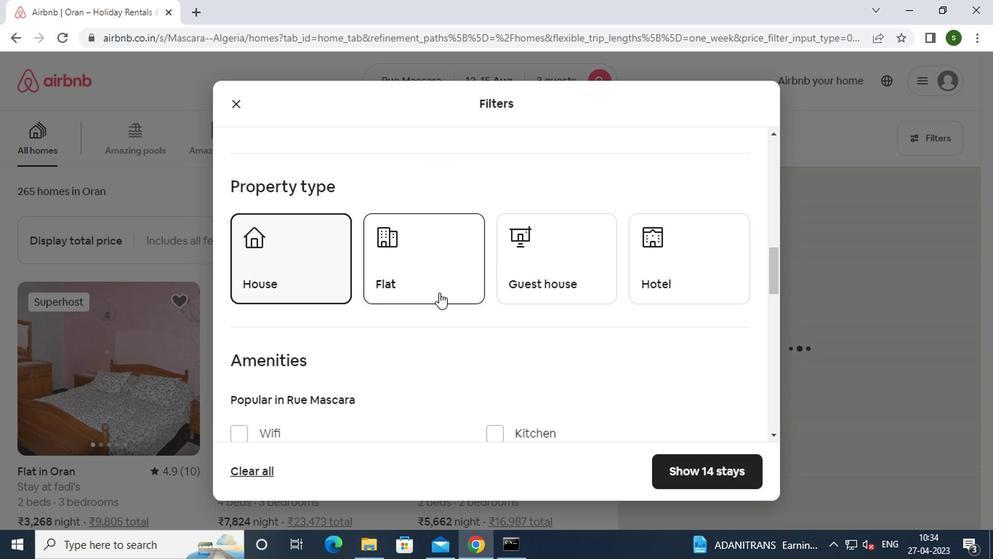 
Action: Mouse pressed left at (437, 293)
Screenshot: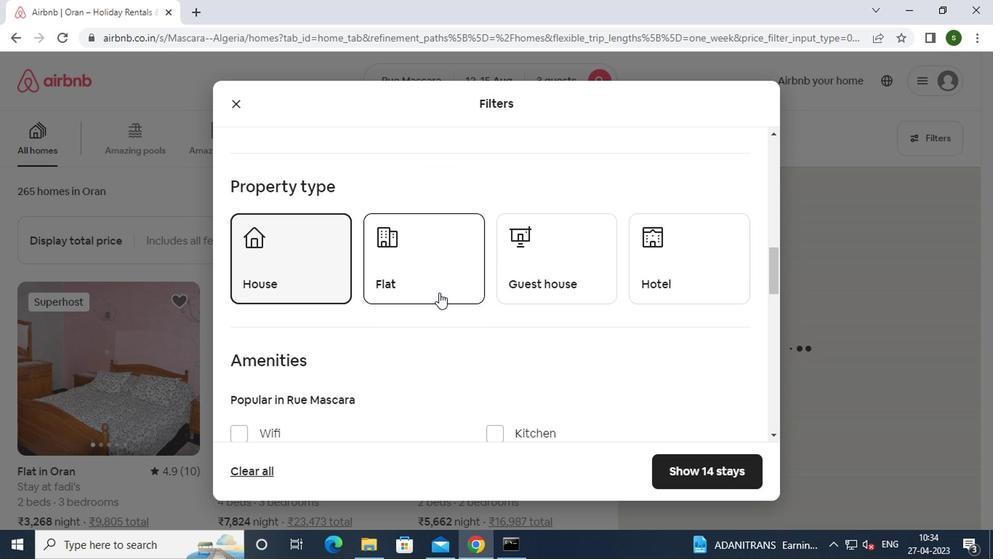 
Action: Mouse moved to (655, 269)
Screenshot: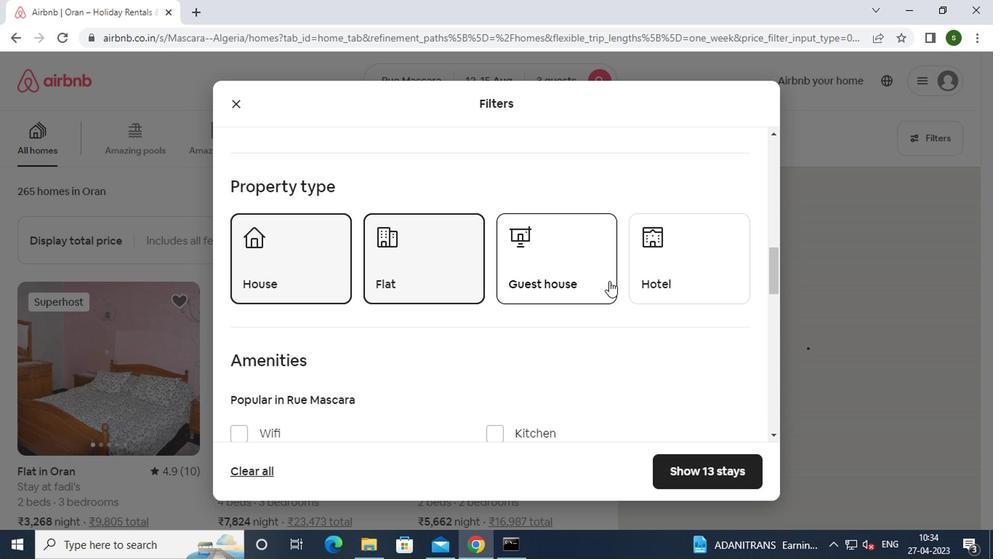
Action: Mouse pressed left at (655, 269)
Screenshot: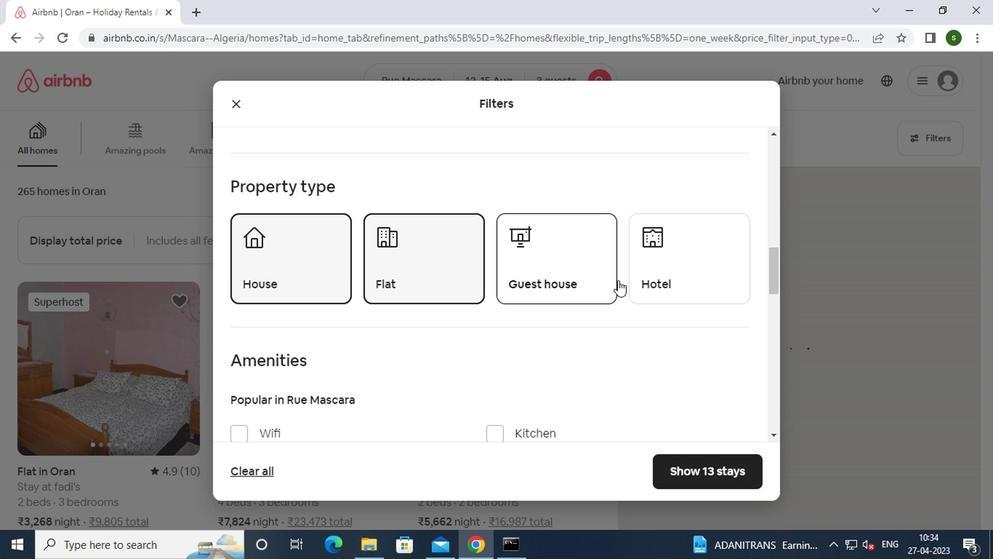 
Action: Mouse moved to (555, 318)
Screenshot: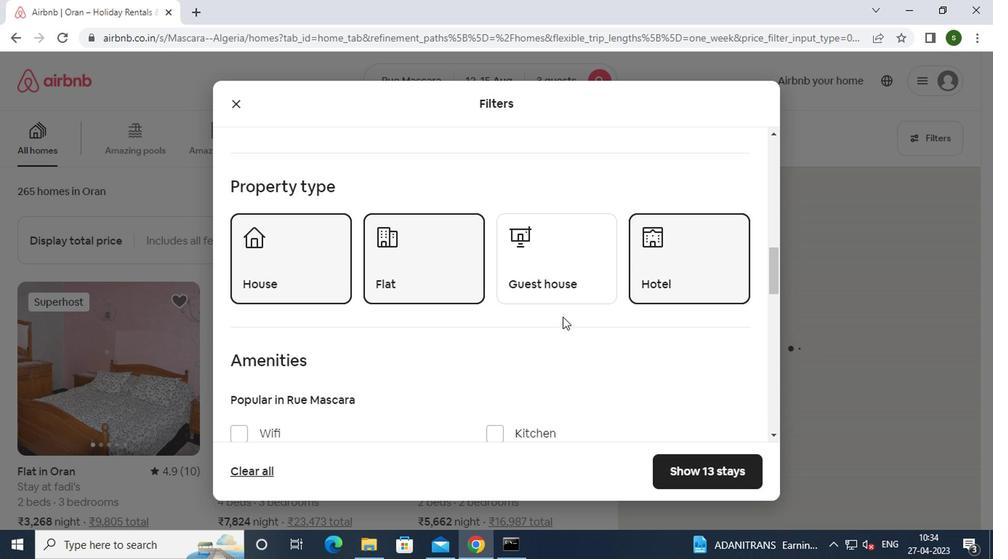 
Action: Mouse scrolled (555, 317) with delta (0, 0)
Screenshot: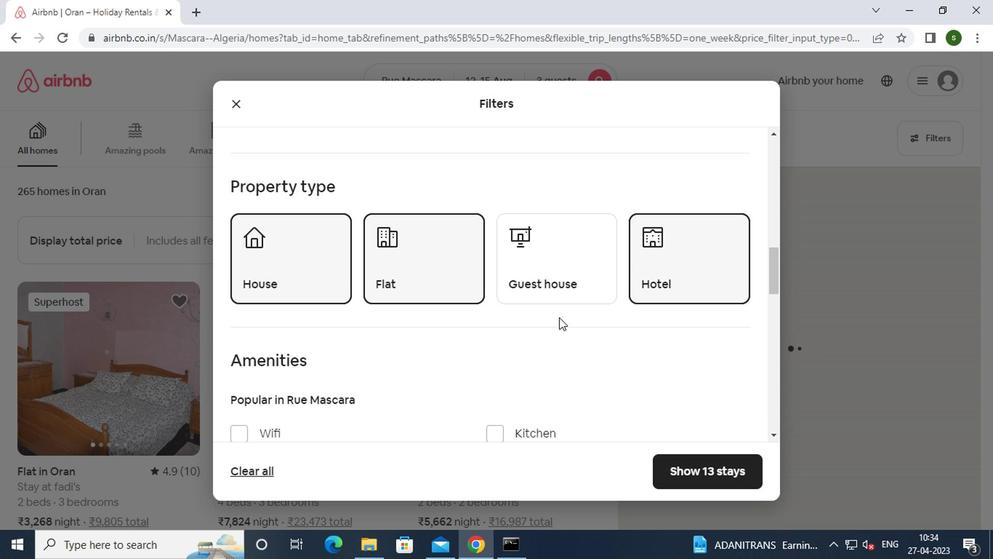 
Action: Mouse scrolled (555, 317) with delta (0, 0)
Screenshot: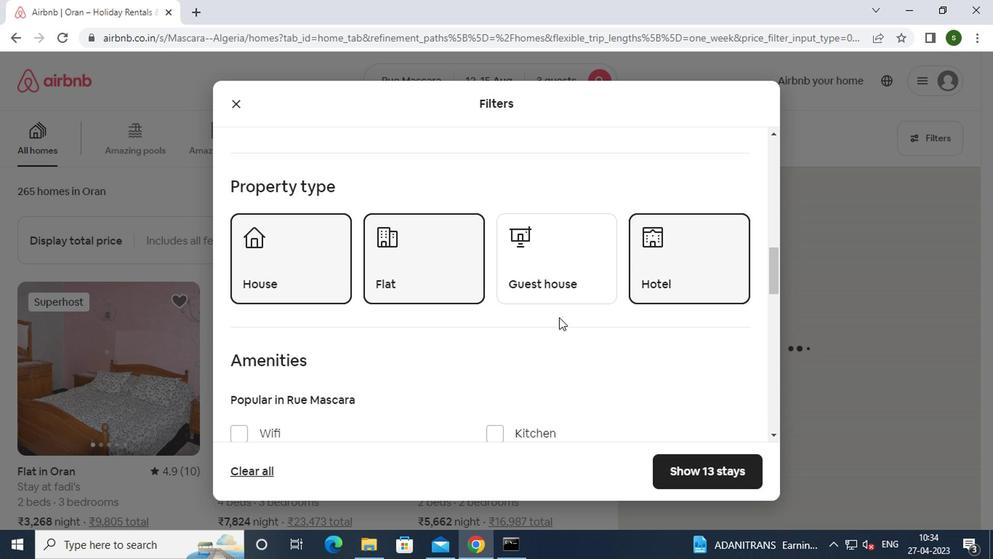 
Action: Mouse moved to (324, 323)
Screenshot: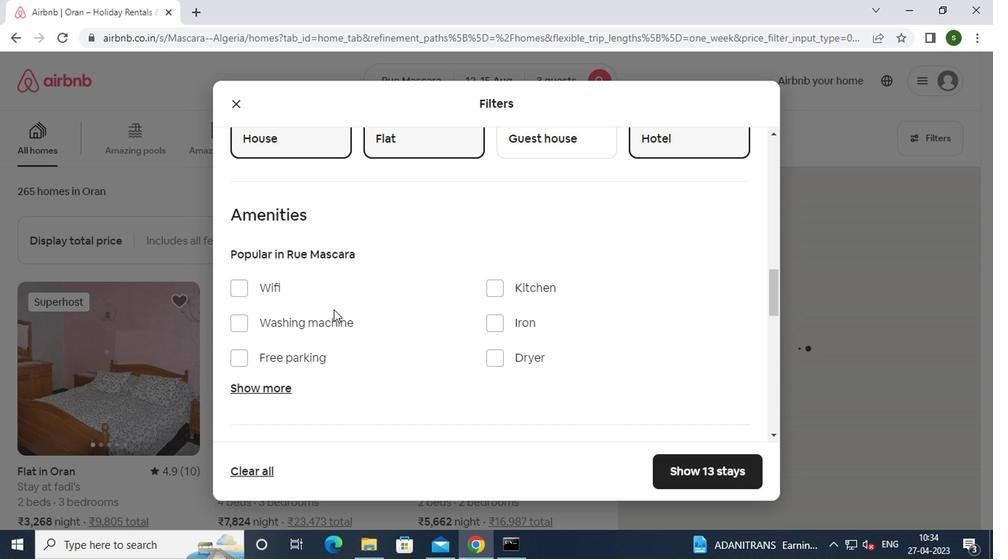 
Action: Mouse pressed left at (324, 323)
Screenshot: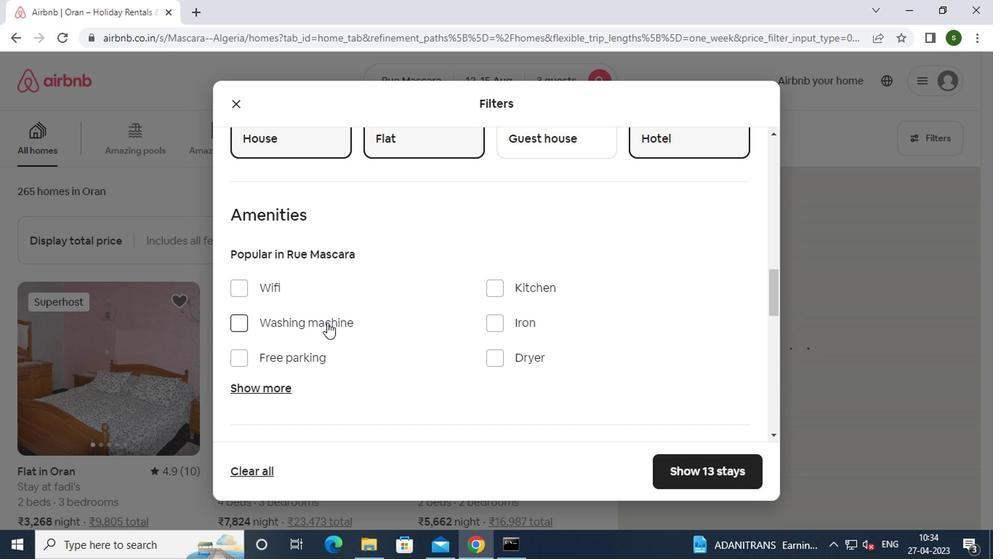 
Action: Mouse moved to (379, 316)
Screenshot: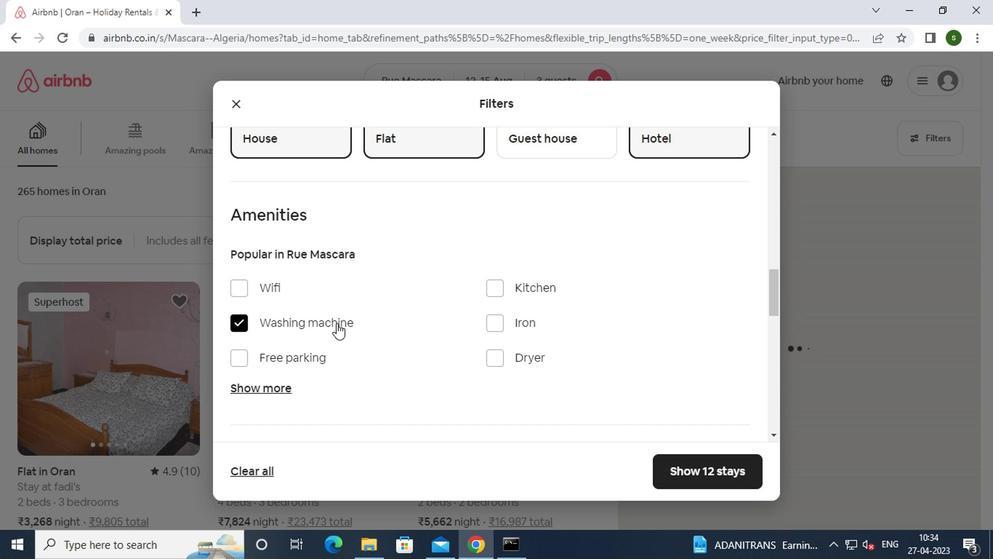 
Action: Mouse scrolled (379, 315) with delta (0, 0)
Screenshot: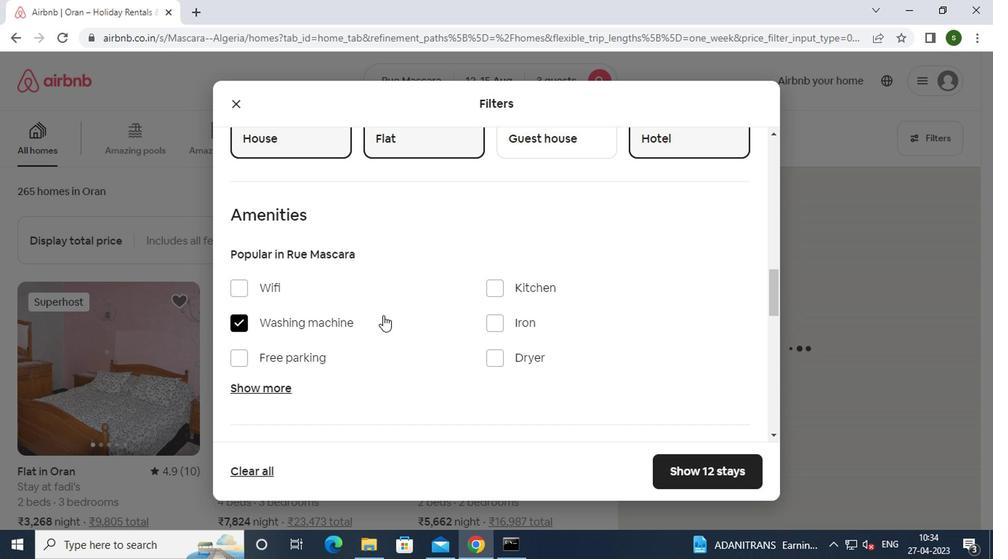 
Action: Mouse scrolled (379, 315) with delta (0, 0)
Screenshot: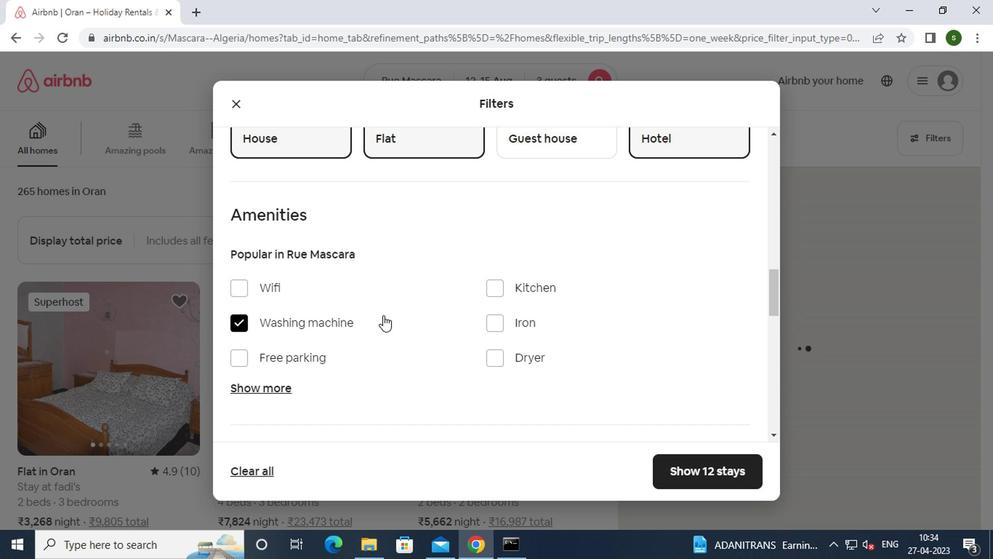
Action: Mouse scrolled (379, 315) with delta (0, 0)
Screenshot: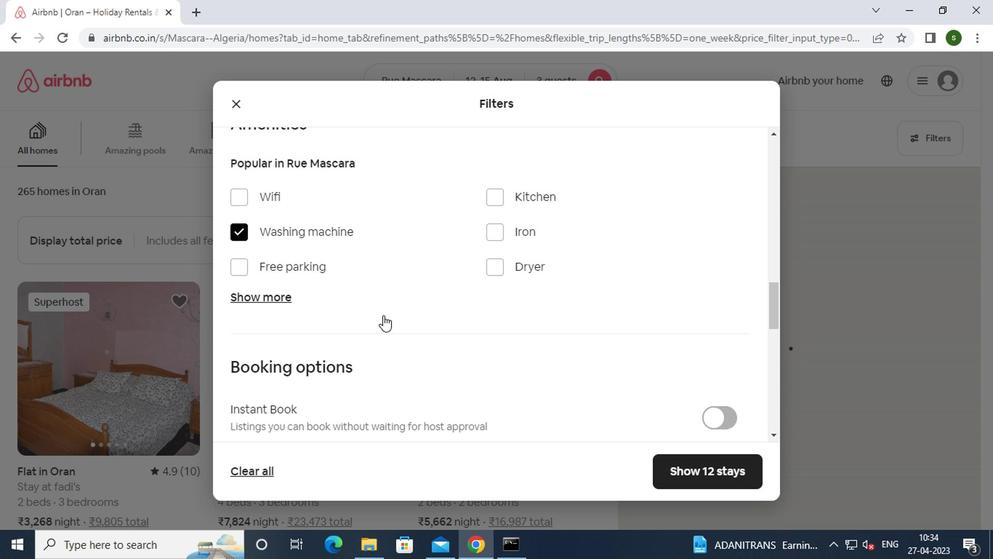 
Action: Mouse moved to (711, 345)
Screenshot: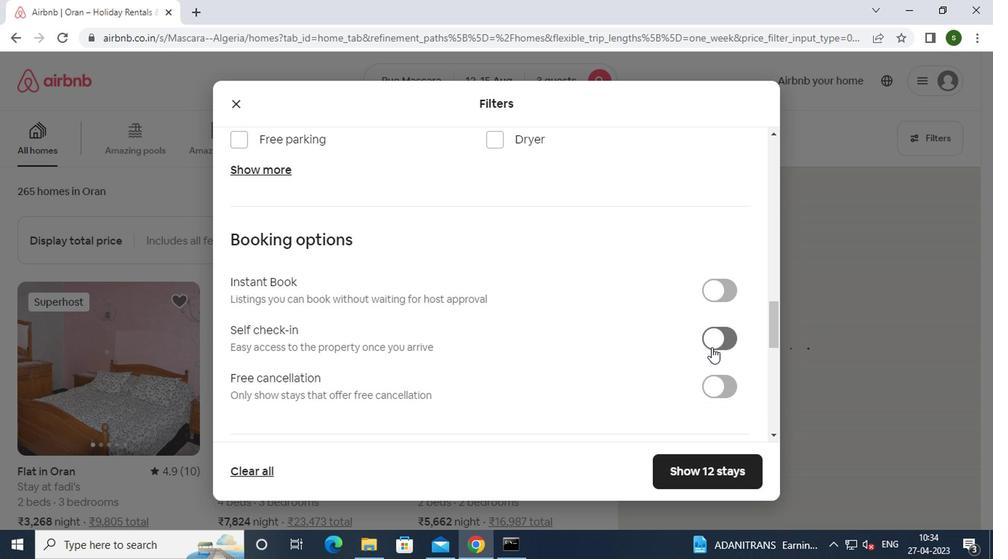 
Action: Mouse pressed left at (711, 345)
Screenshot: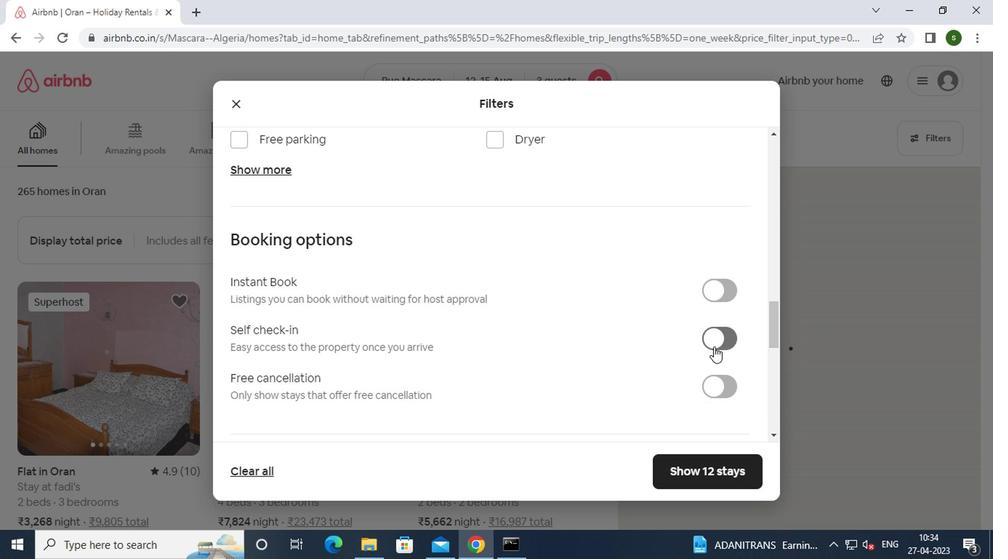 
Action: Mouse moved to (572, 326)
Screenshot: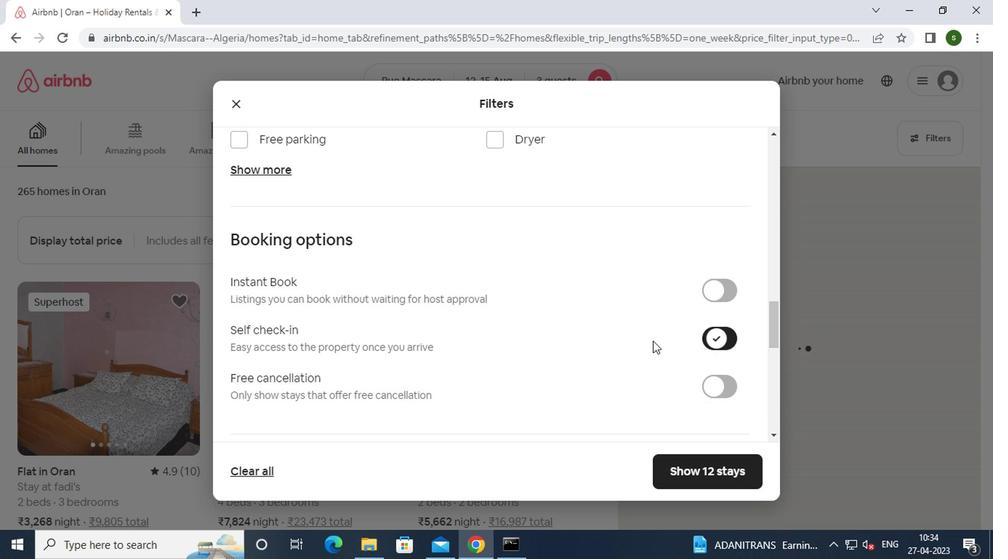 
Action: Mouse scrolled (572, 325) with delta (0, -1)
Screenshot: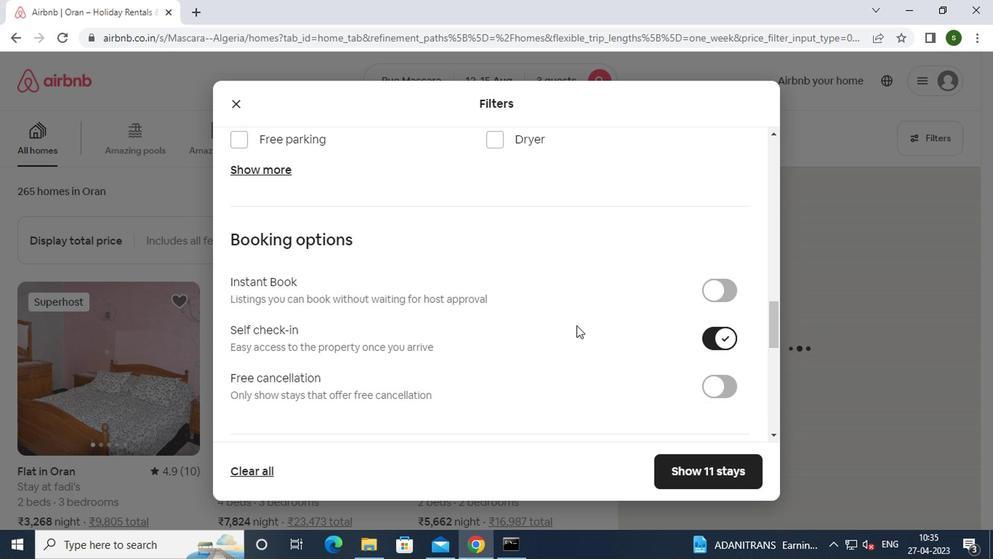 
Action: Mouse scrolled (572, 325) with delta (0, -1)
Screenshot: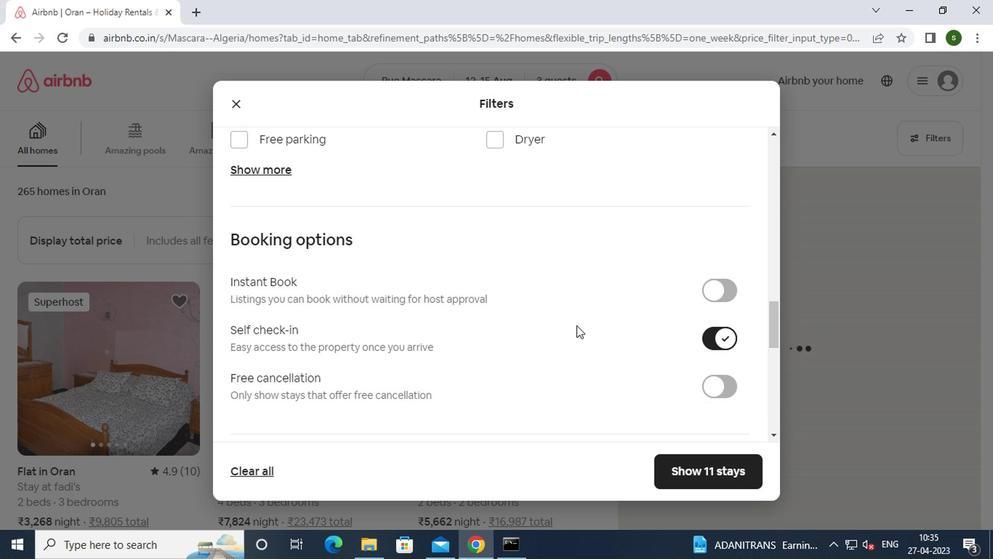 
Action: Mouse scrolled (572, 325) with delta (0, -1)
Screenshot: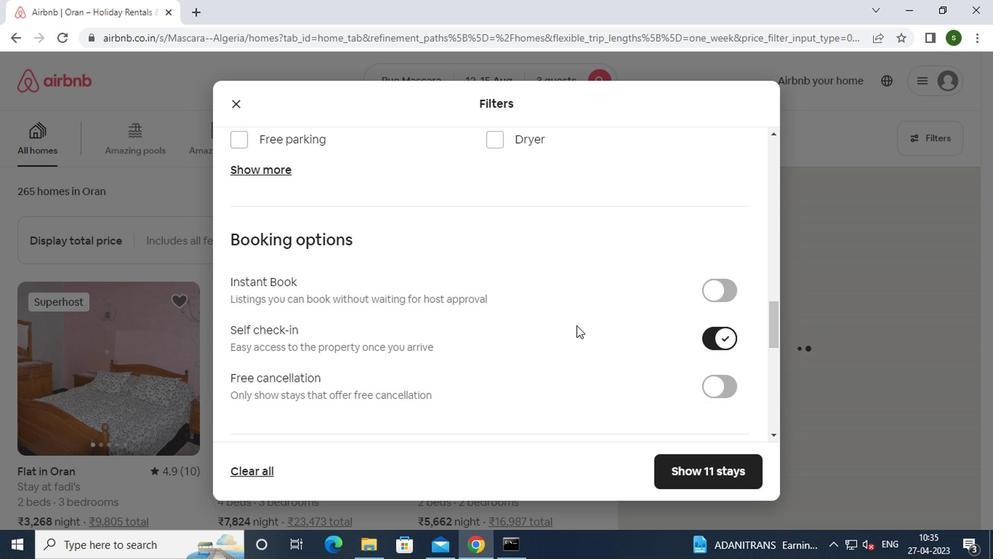 
Action: Mouse scrolled (572, 325) with delta (0, -1)
Screenshot: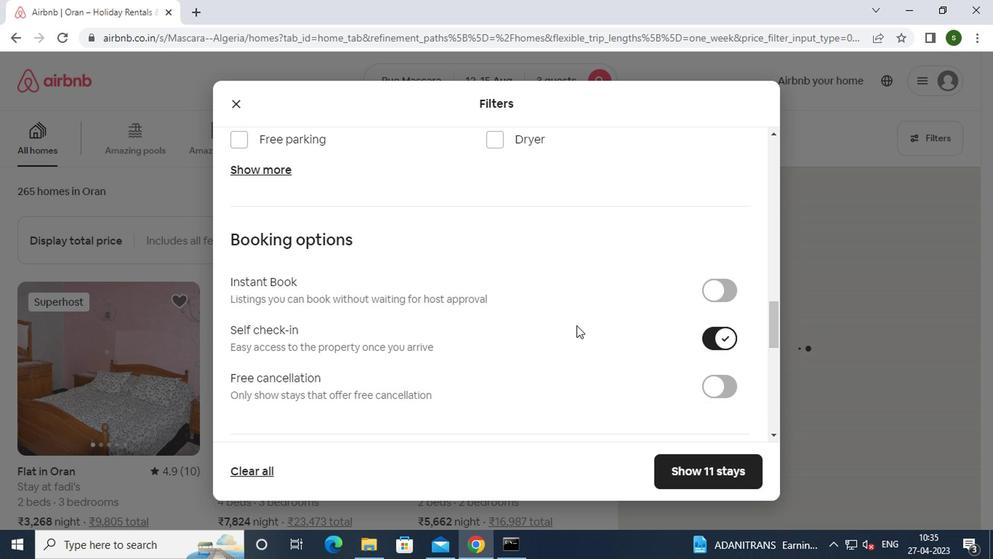 
Action: Mouse scrolled (572, 325) with delta (0, -1)
Screenshot: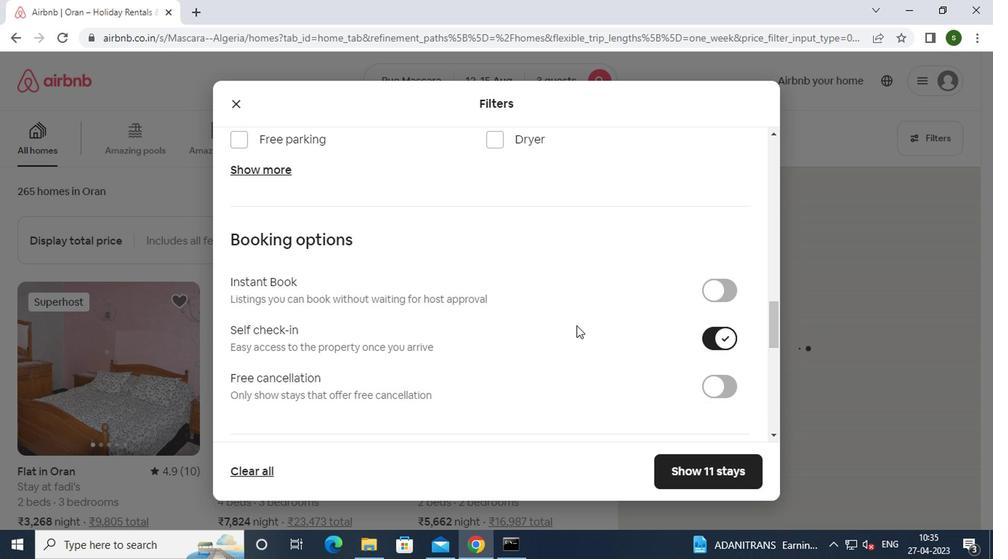 
Action: Mouse moved to (670, 469)
Screenshot: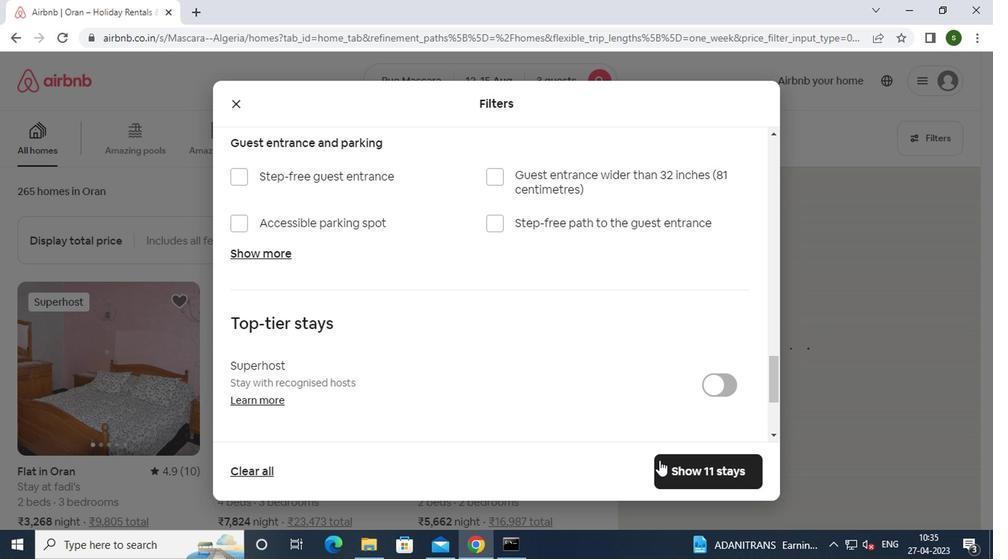 
Action: Mouse pressed left at (670, 469)
Screenshot: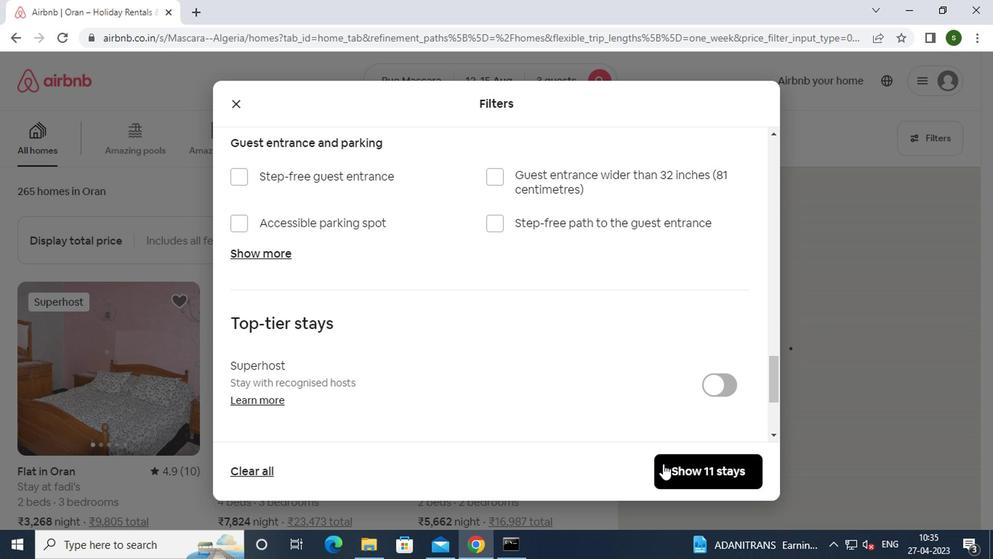 
